 Task: Search one way flight ticket for 3 adults, 3 children in business from Great Falls: Great Falls International Airport to Jackson: Jackson Hole Airport on 5-2-2023. Choice of flights is Frontier. Number of bags: 1 carry on bag and 3 checked bags. Price is upto 99000. Outbound departure time preference is 5:15.
Action: Mouse moved to (355, 241)
Screenshot: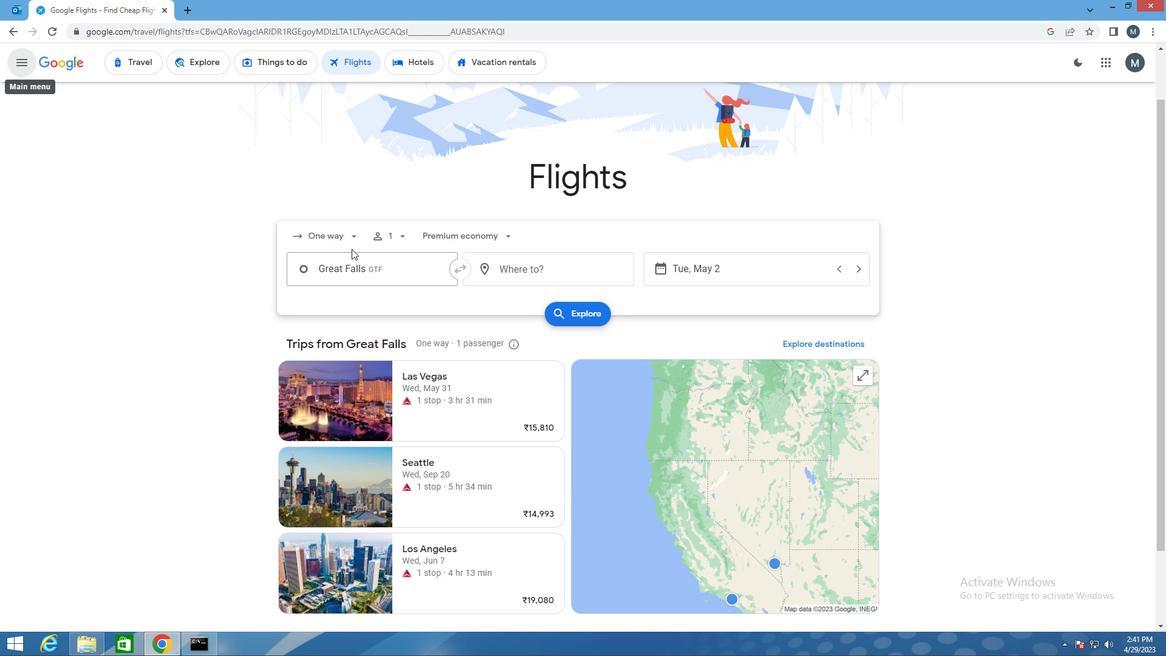 
Action: Mouse pressed left at (355, 241)
Screenshot: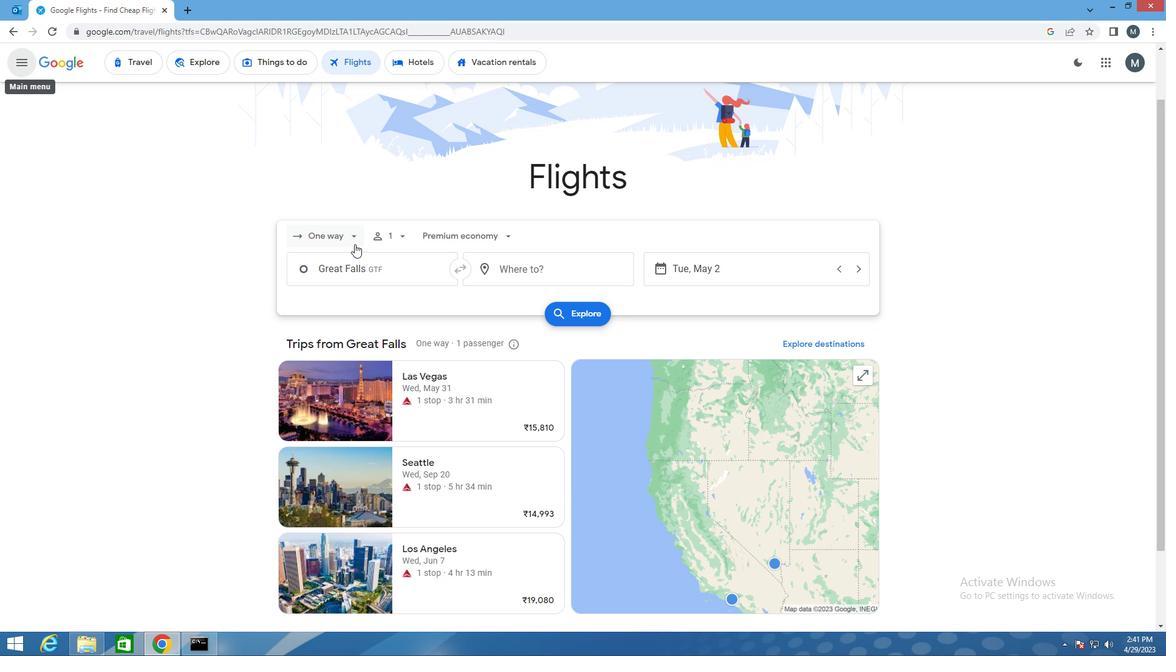 
Action: Mouse moved to (348, 286)
Screenshot: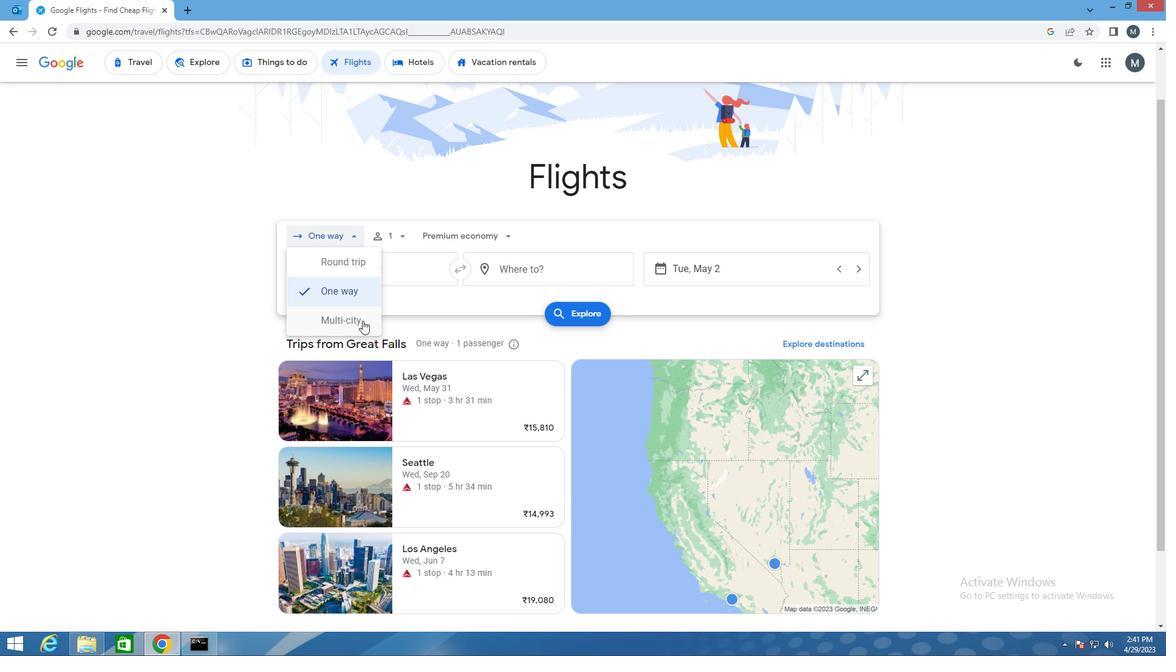 
Action: Mouse pressed left at (348, 286)
Screenshot: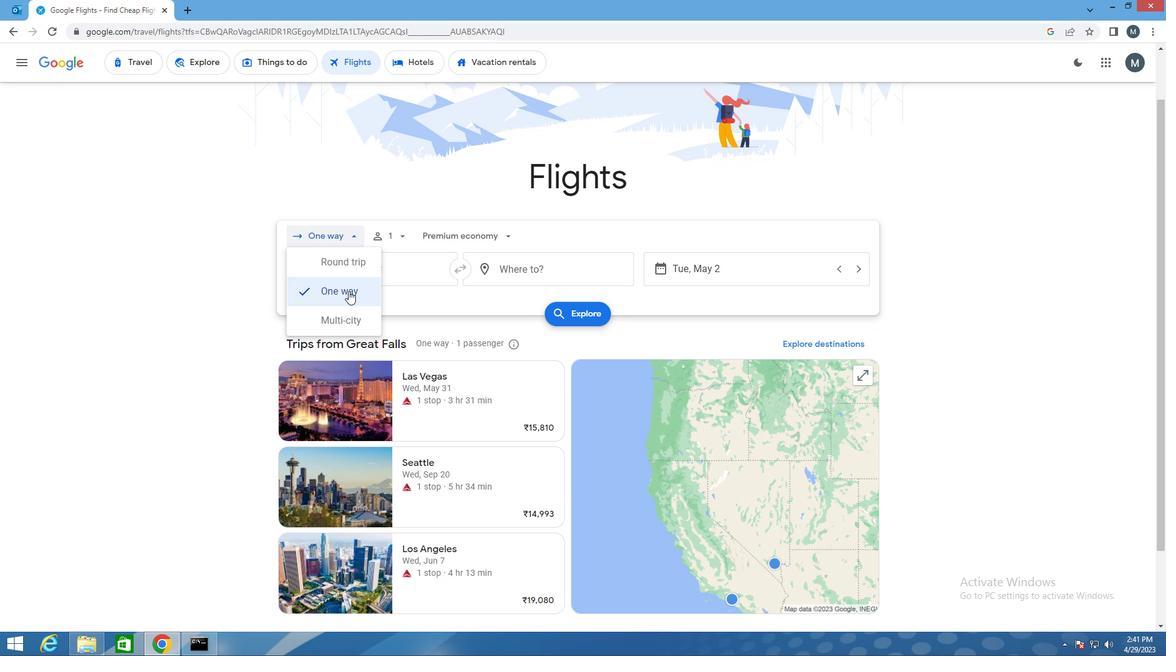 
Action: Mouse moved to (402, 237)
Screenshot: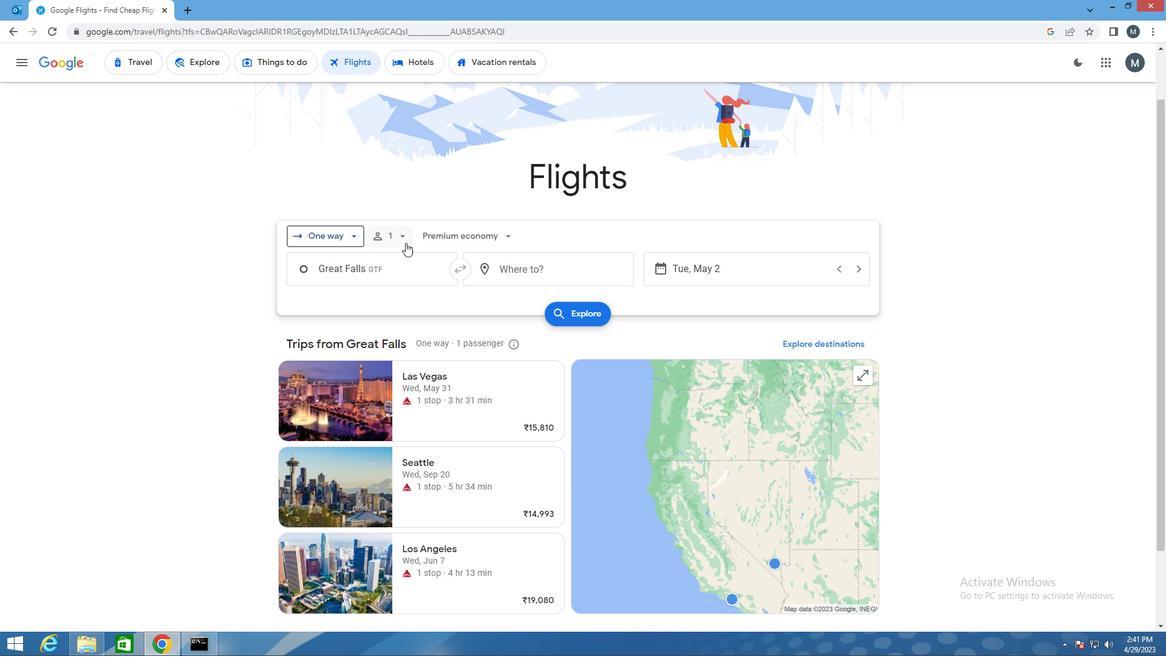 
Action: Mouse pressed left at (402, 237)
Screenshot: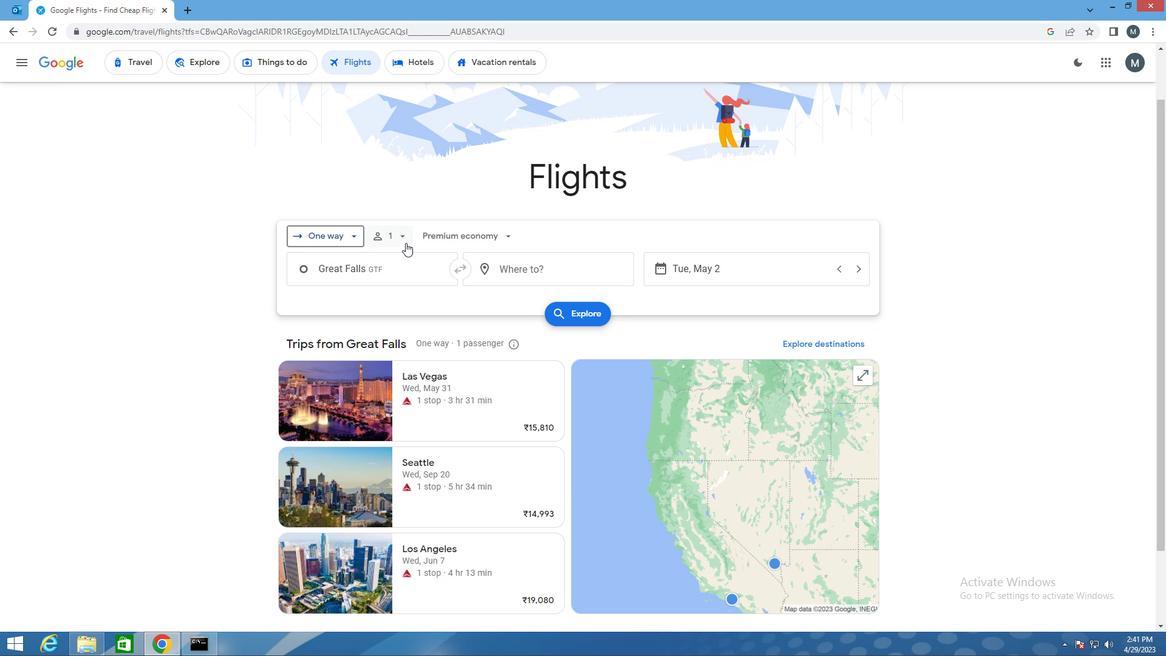 
Action: Mouse moved to (500, 270)
Screenshot: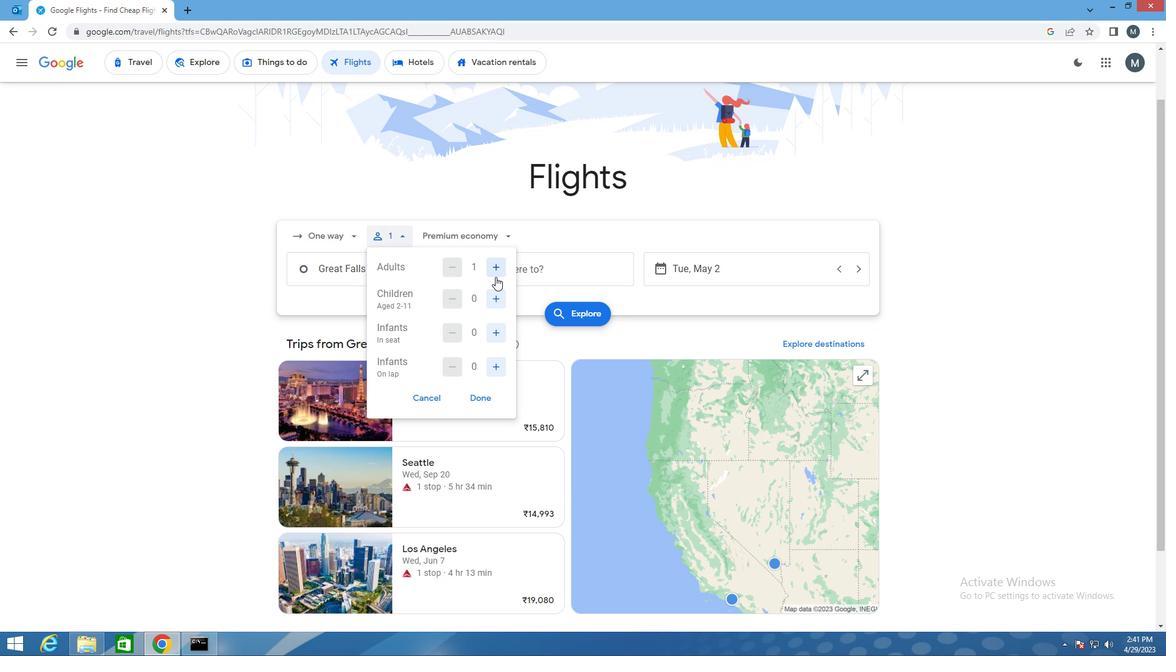 
Action: Mouse pressed left at (500, 270)
Screenshot: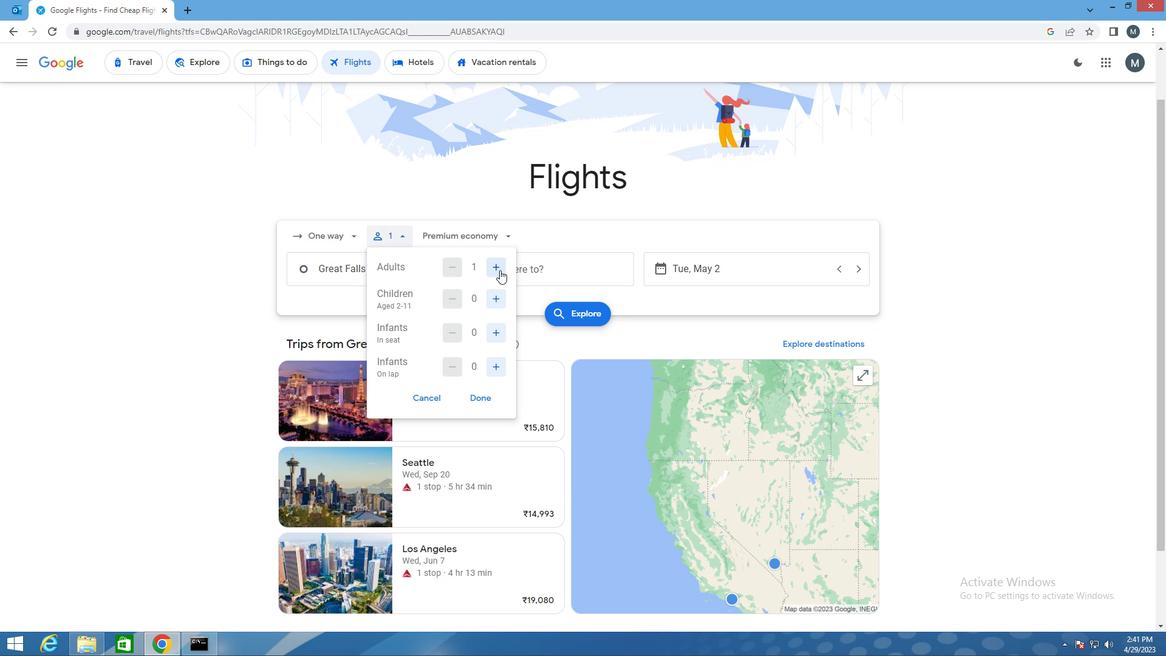 
Action: Mouse moved to (500, 269)
Screenshot: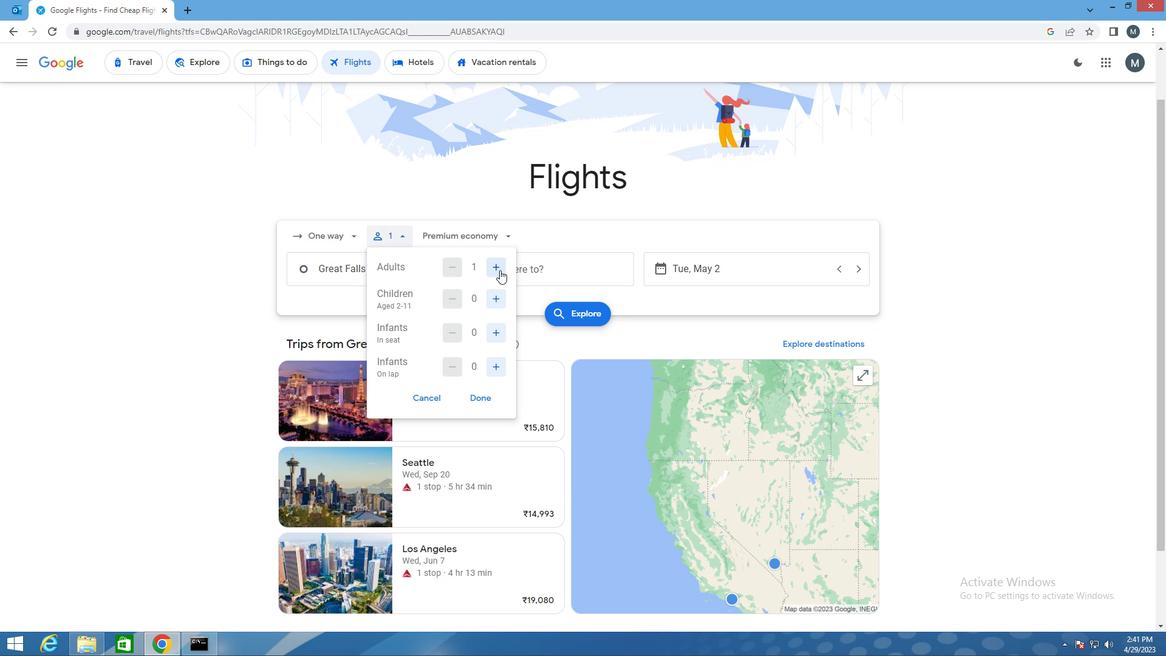 
Action: Mouse pressed left at (500, 269)
Screenshot: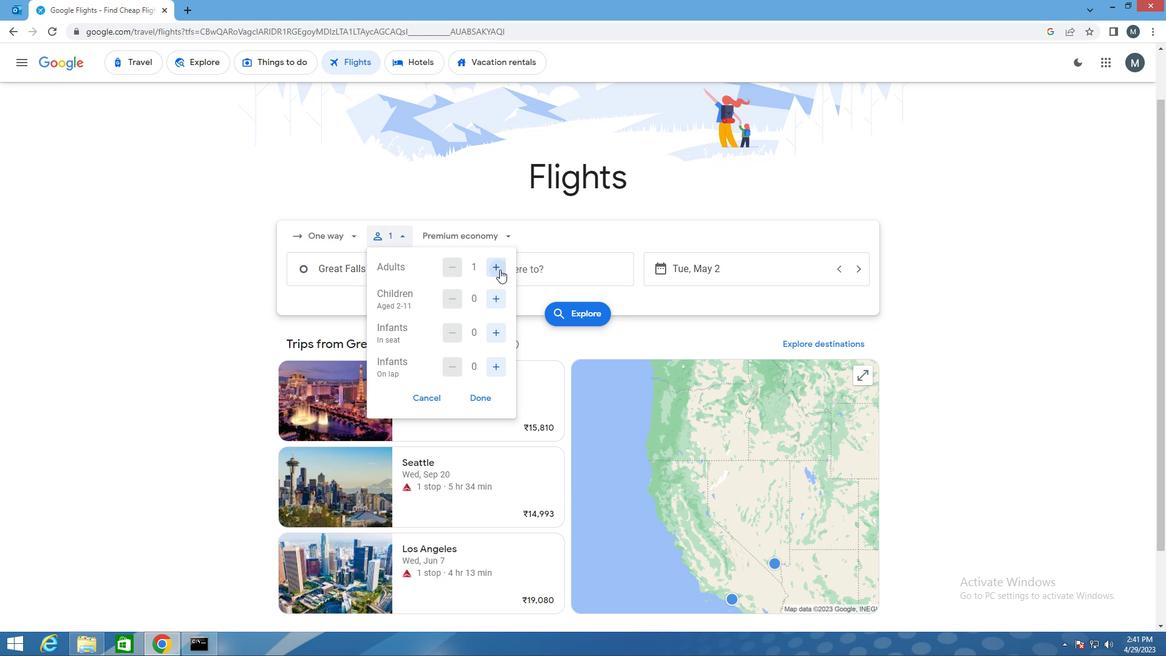 
Action: Mouse moved to (498, 302)
Screenshot: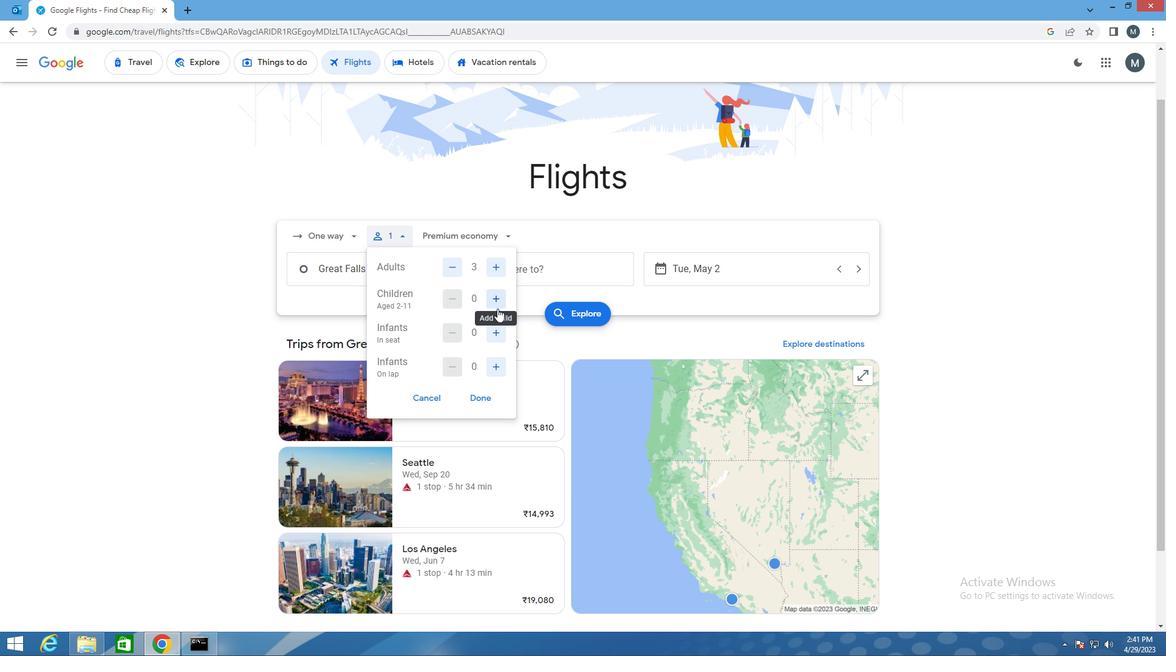 
Action: Mouse pressed left at (498, 302)
Screenshot: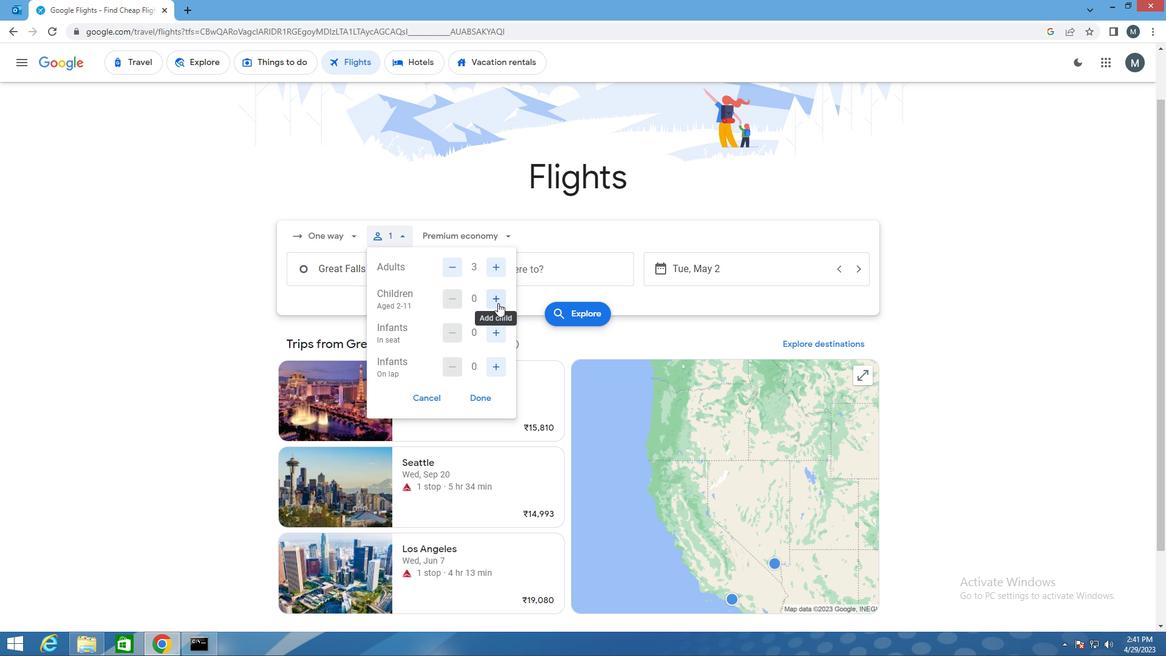 
Action: Mouse pressed left at (498, 302)
Screenshot: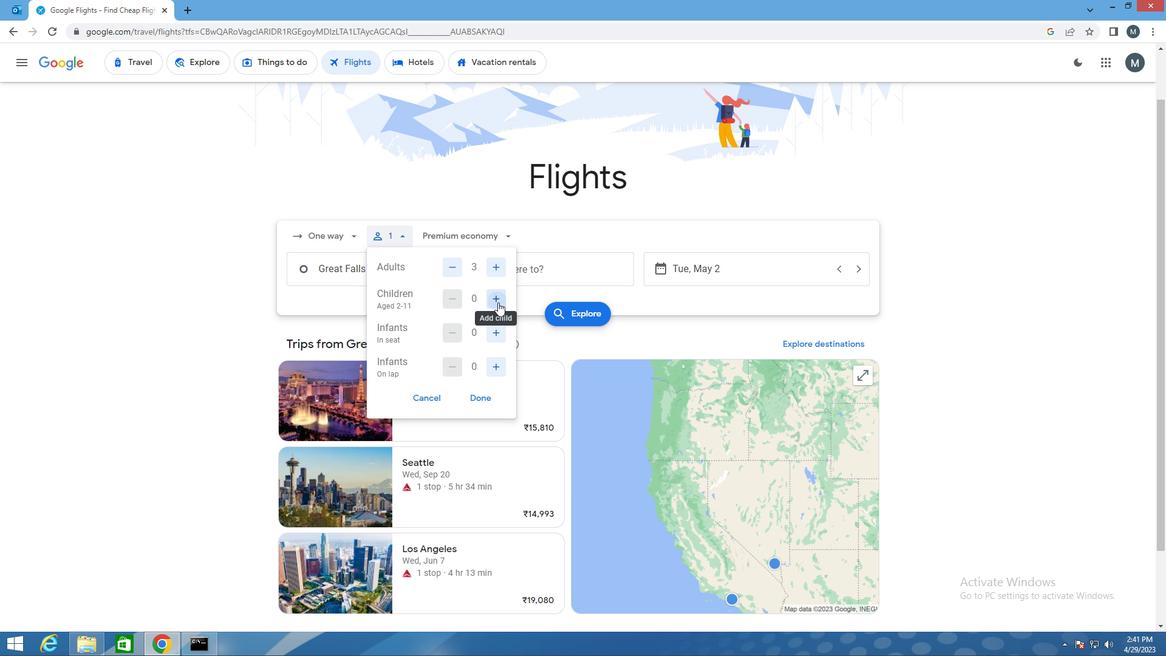 
Action: Mouse moved to (498, 302)
Screenshot: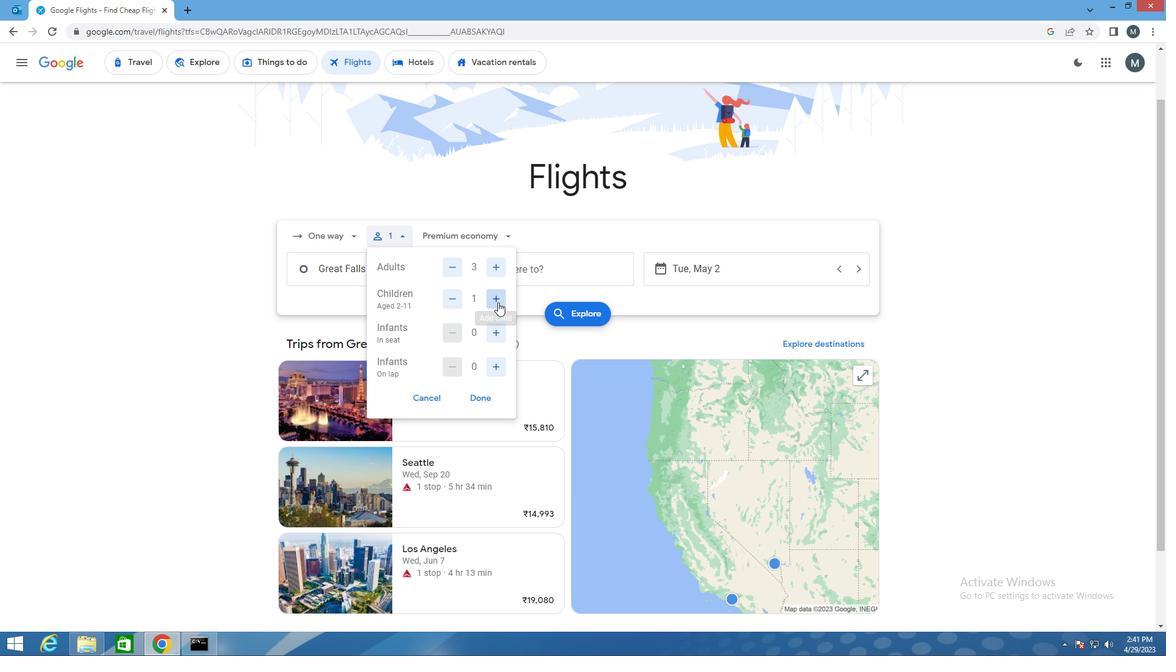
Action: Mouse pressed left at (498, 302)
Screenshot: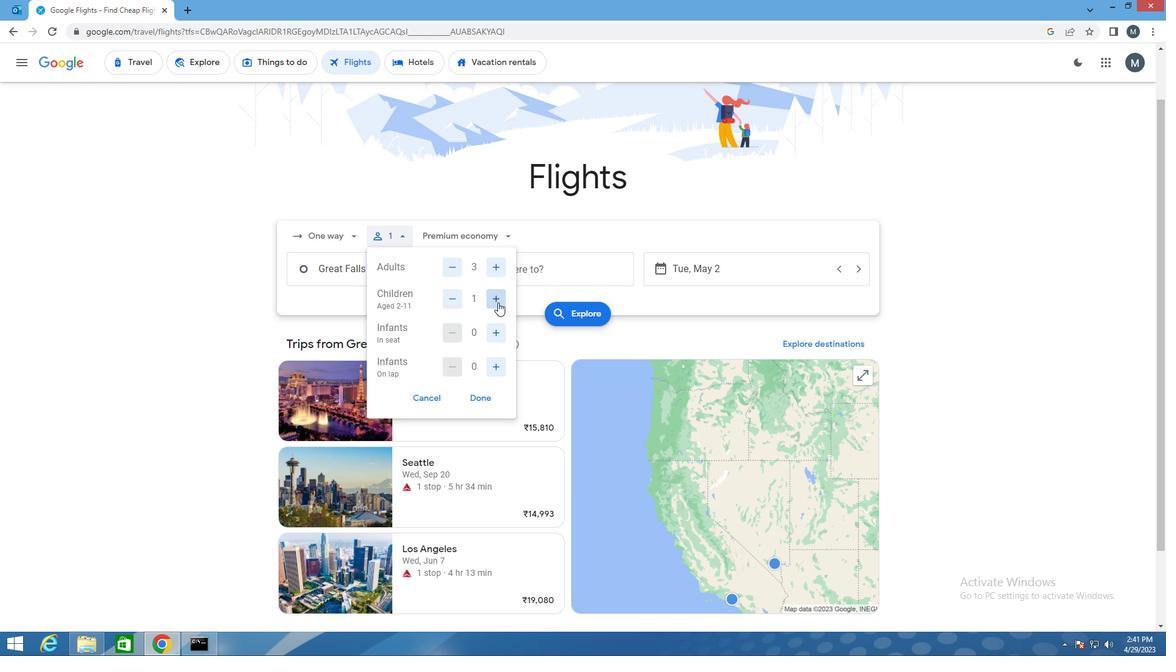 
Action: Mouse moved to (478, 402)
Screenshot: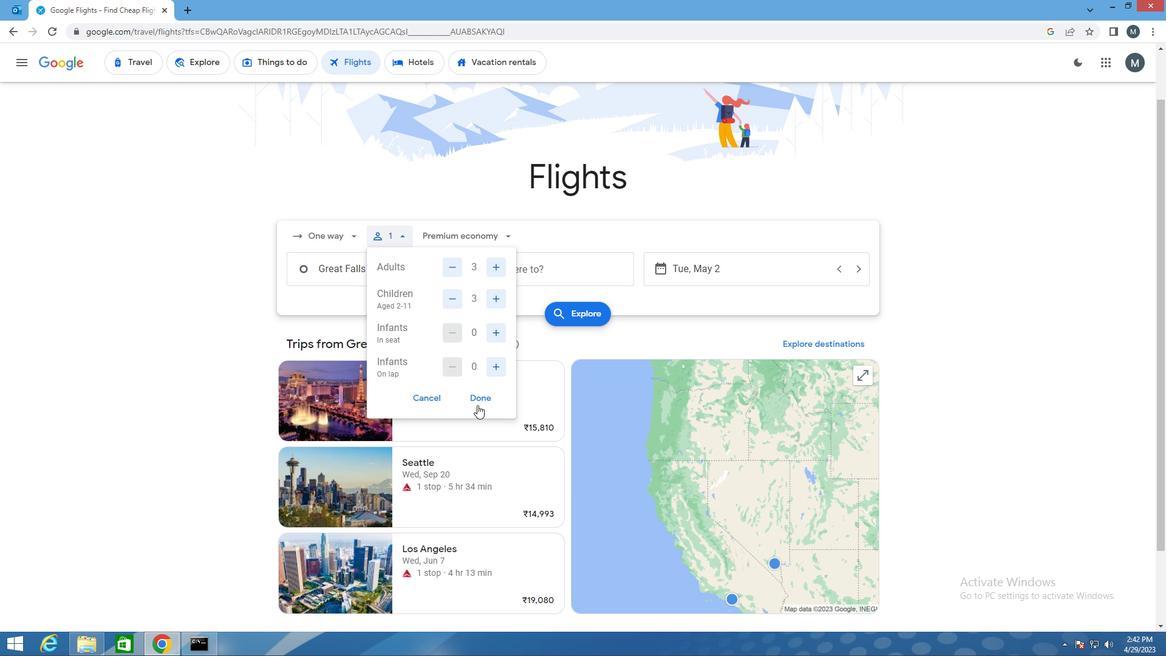 
Action: Mouse pressed left at (478, 402)
Screenshot: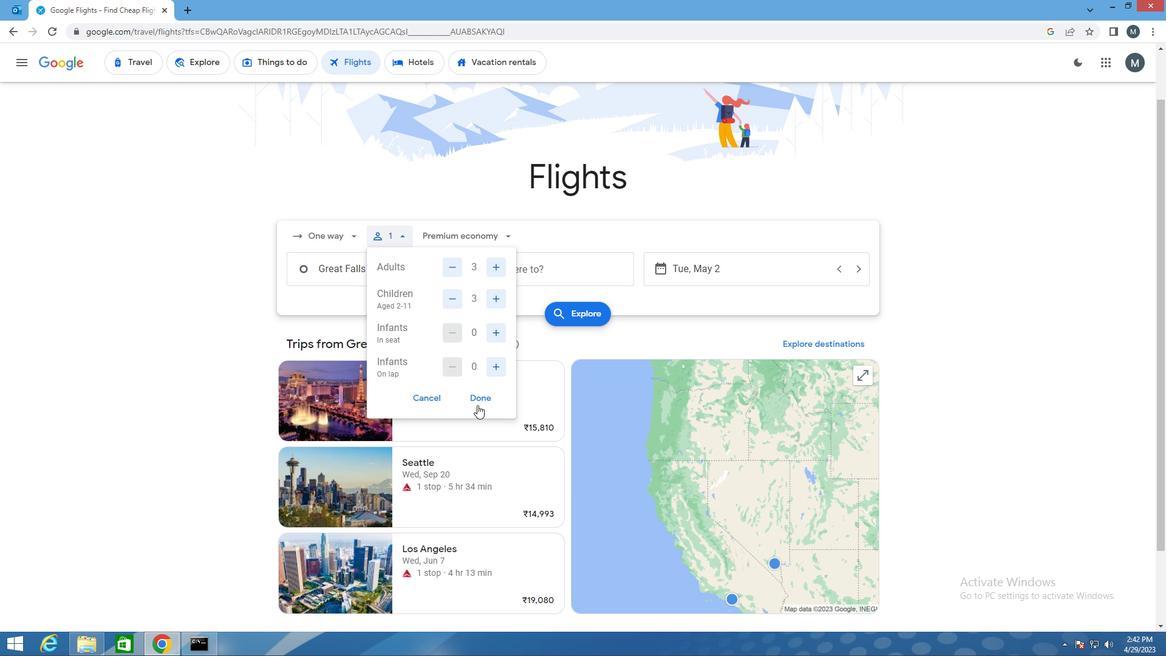 
Action: Mouse moved to (475, 236)
Screenshot: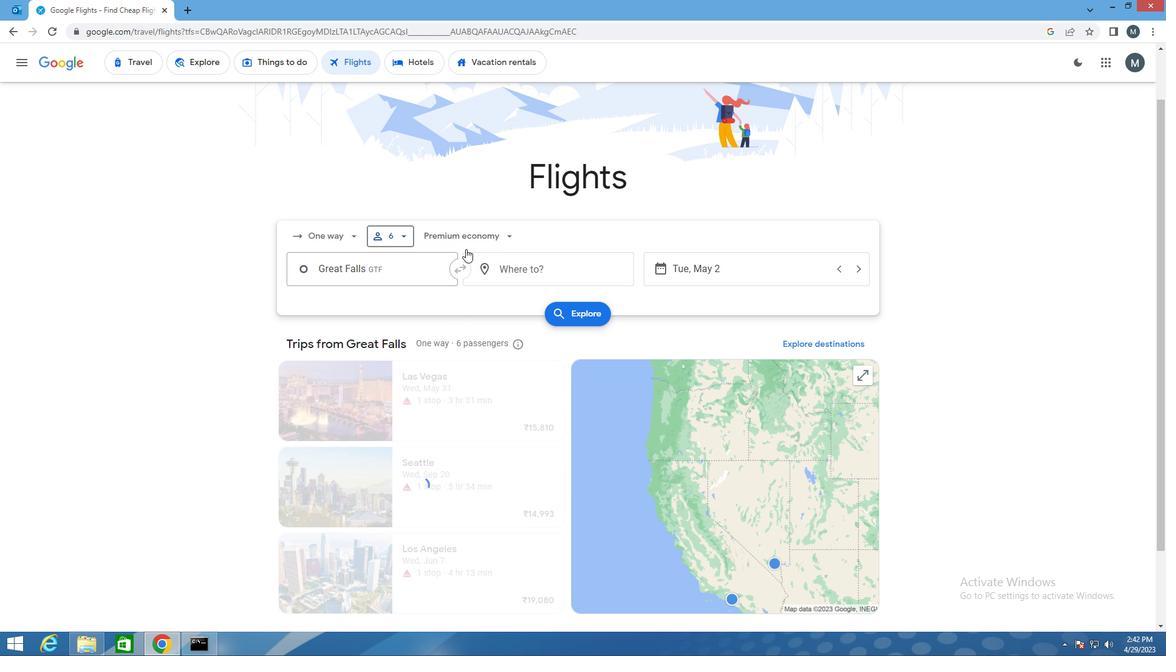
Action: Mouse pressed left at (475, 236)
Screenshot: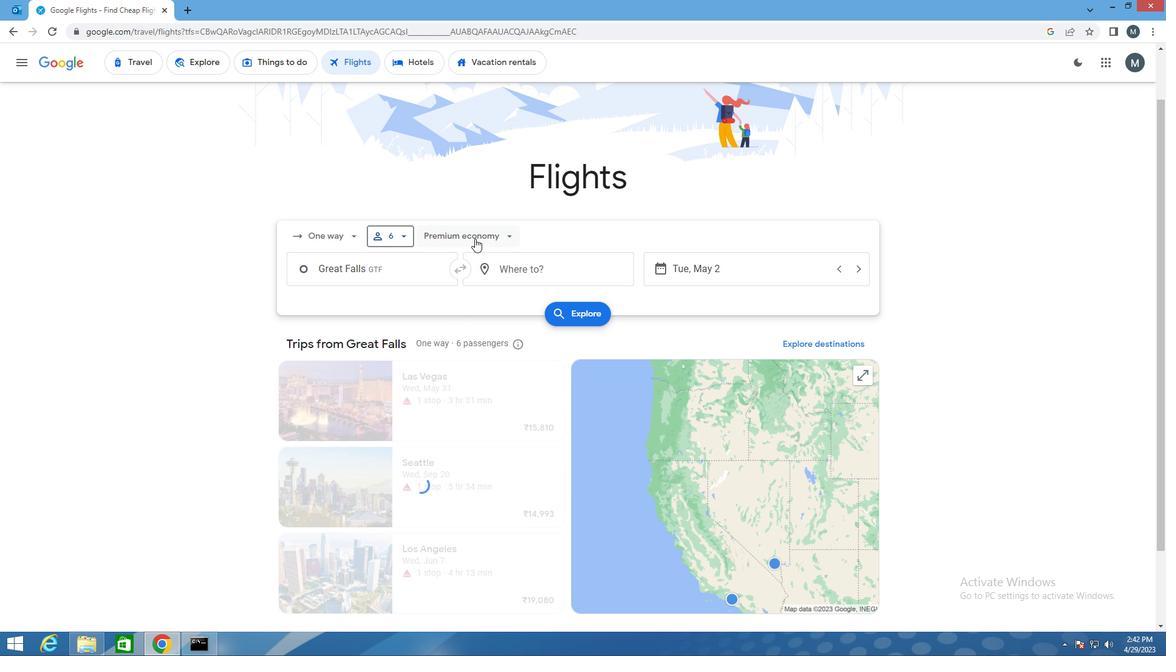 
Action: Mouse moved to (479, 320)
Screenshot: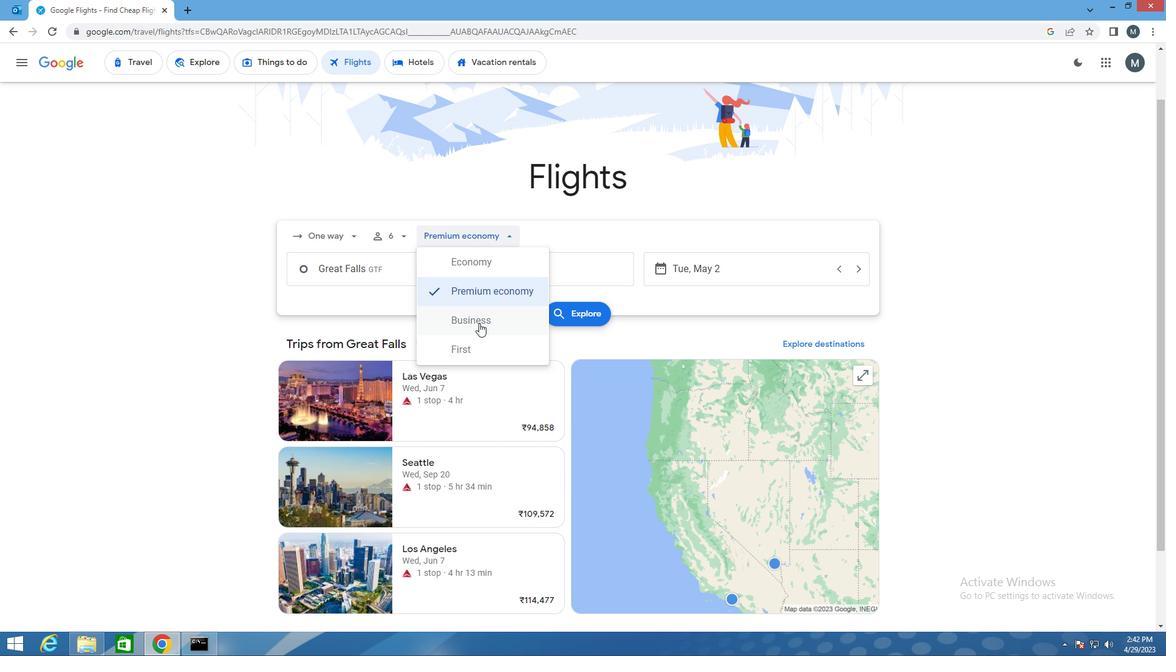 
Action: Mouse pressed left at (479, 320)
Screenshot: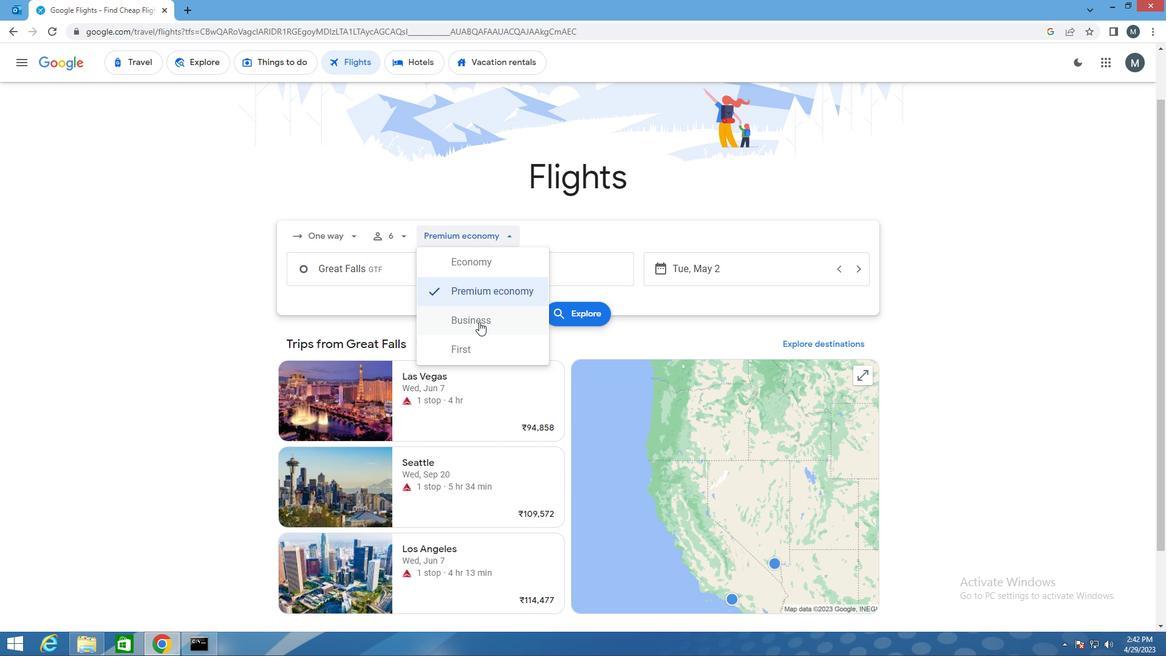 
Action: Mouse moved to (388, 274)
Screenshot: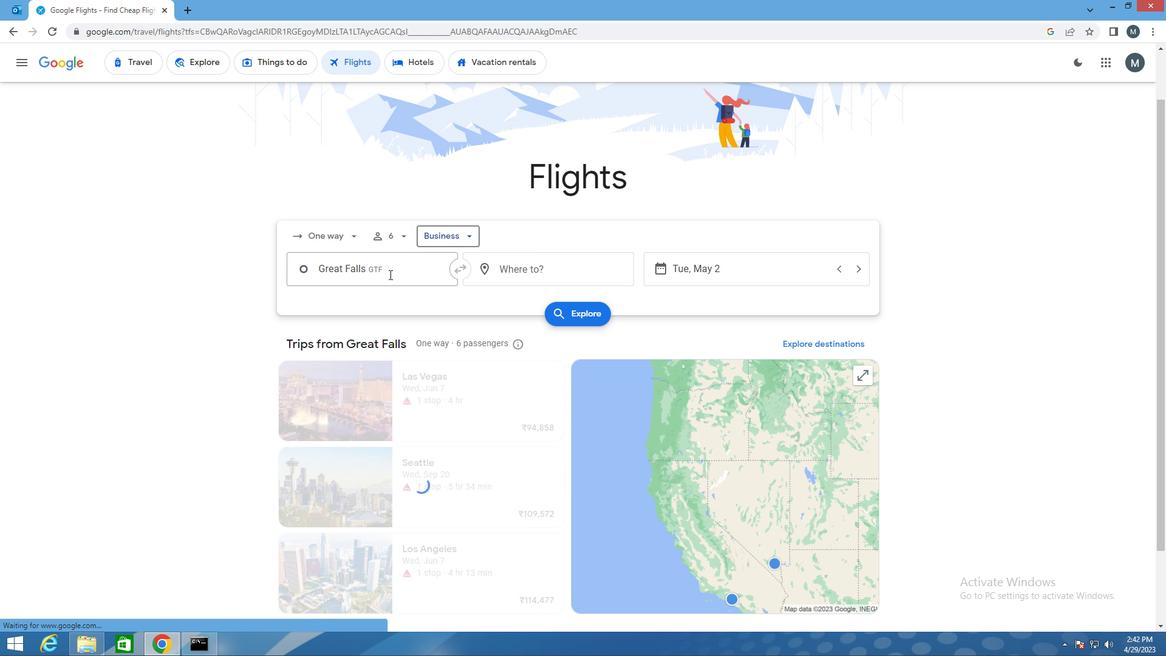 
Action: Mouse pressed left at (388, 274)
Screenshot: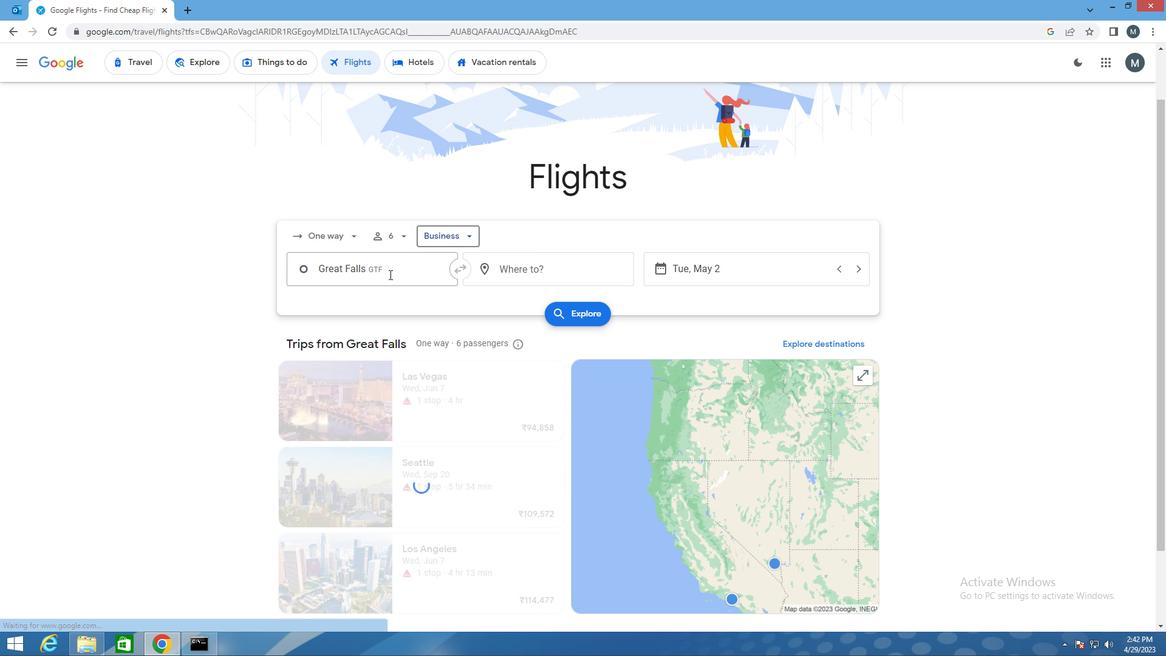 
Action: Key pressed gtf<Key.enter>
Screenshot: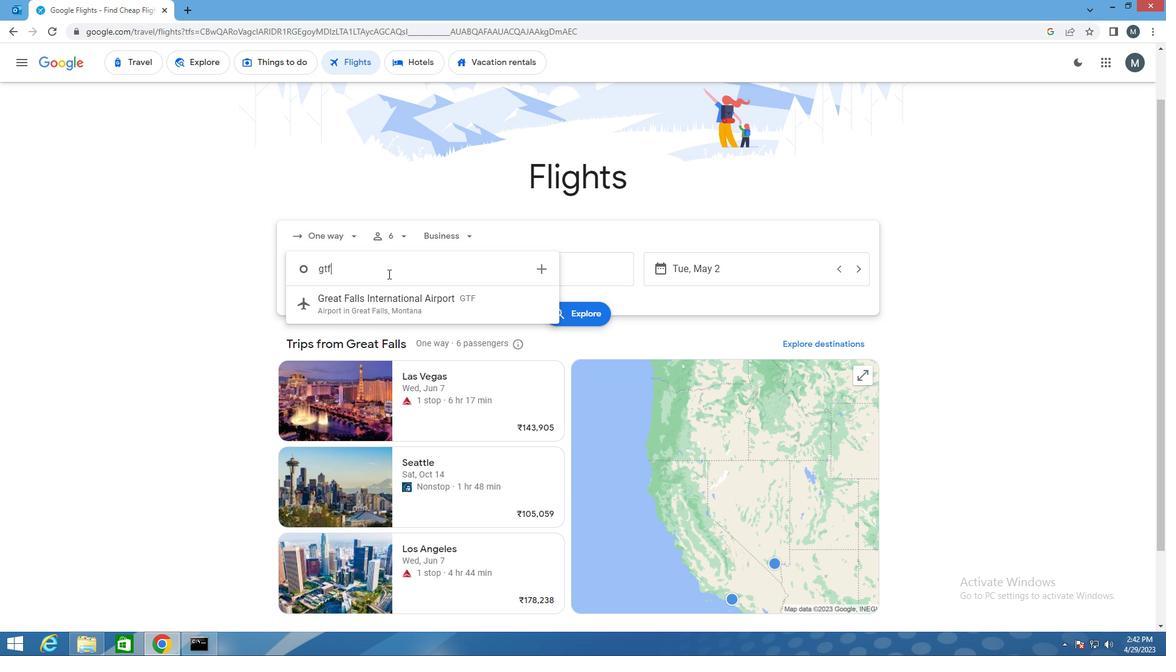 
Action: Mouse moved to (523, 269)
Screenshot: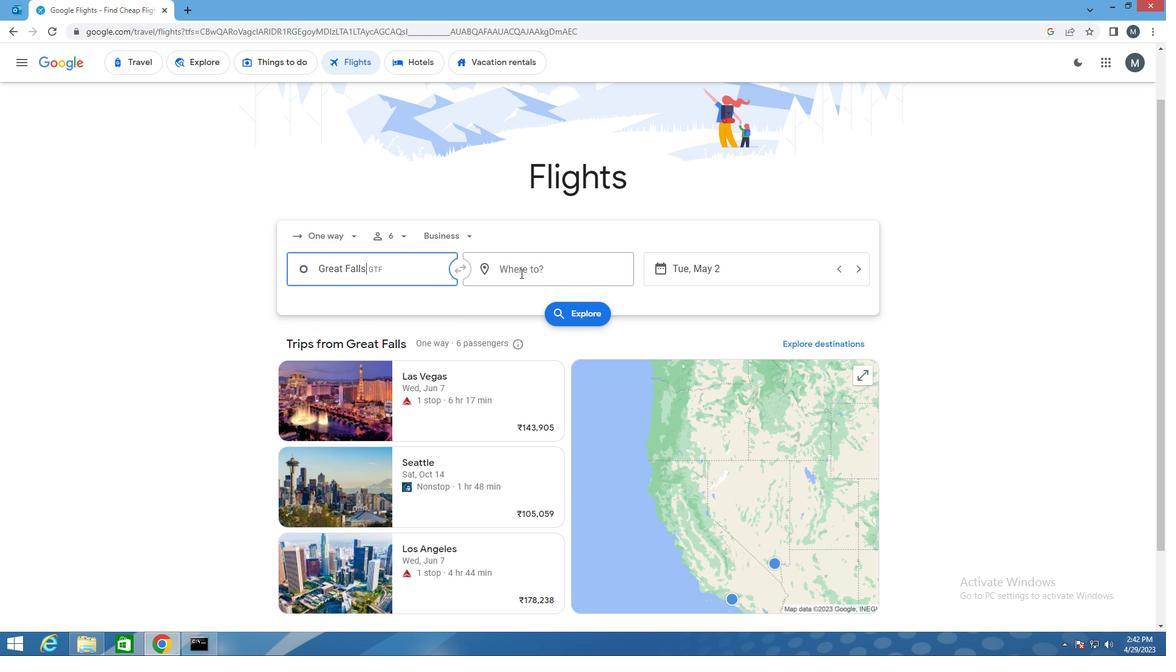
Action: Mouse pressed left at (523, 269)
Screenshot: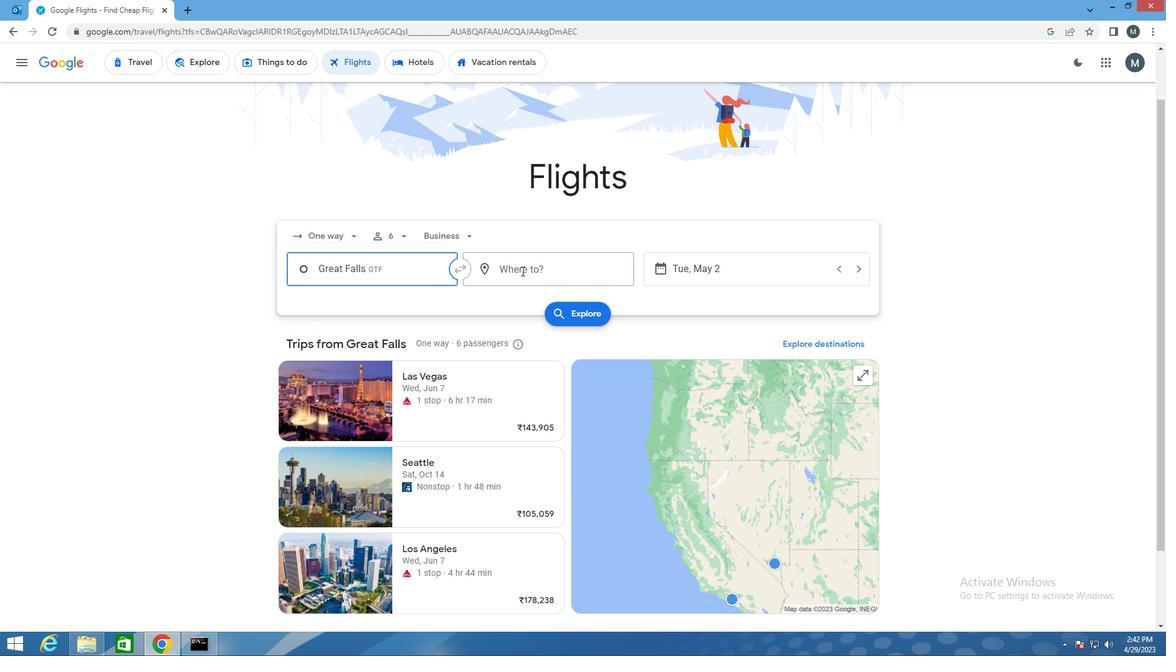 
Action: Mouse moved to (523, 268)
Screenshot: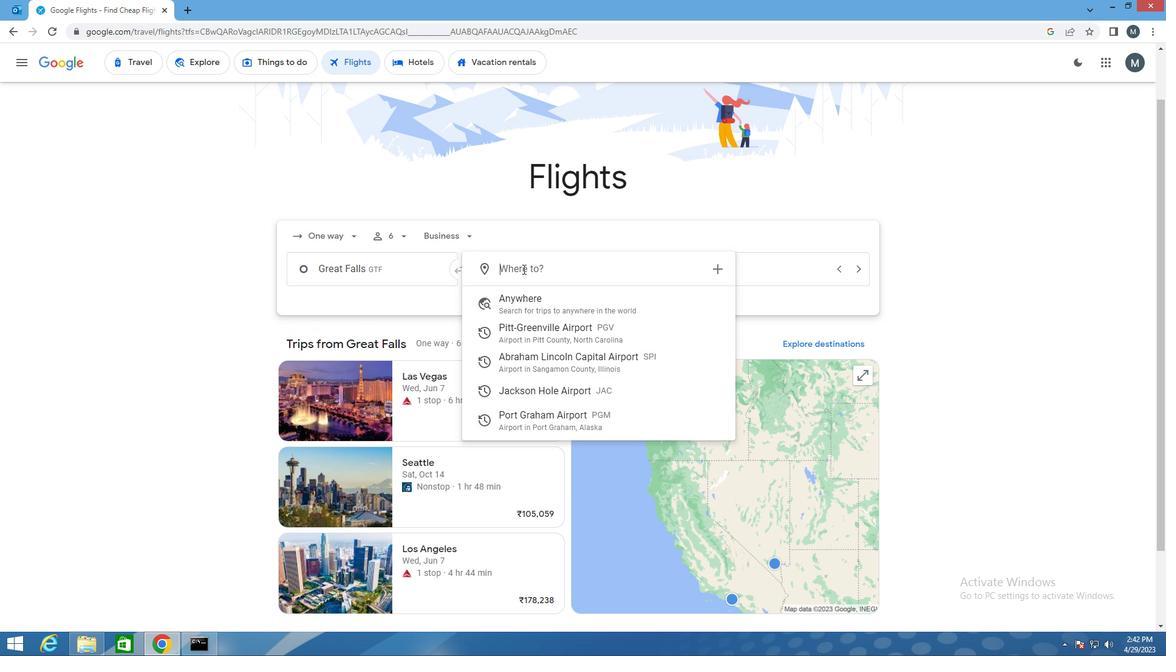 
Action: Key pressed jac<Key.enter>
Screenshot: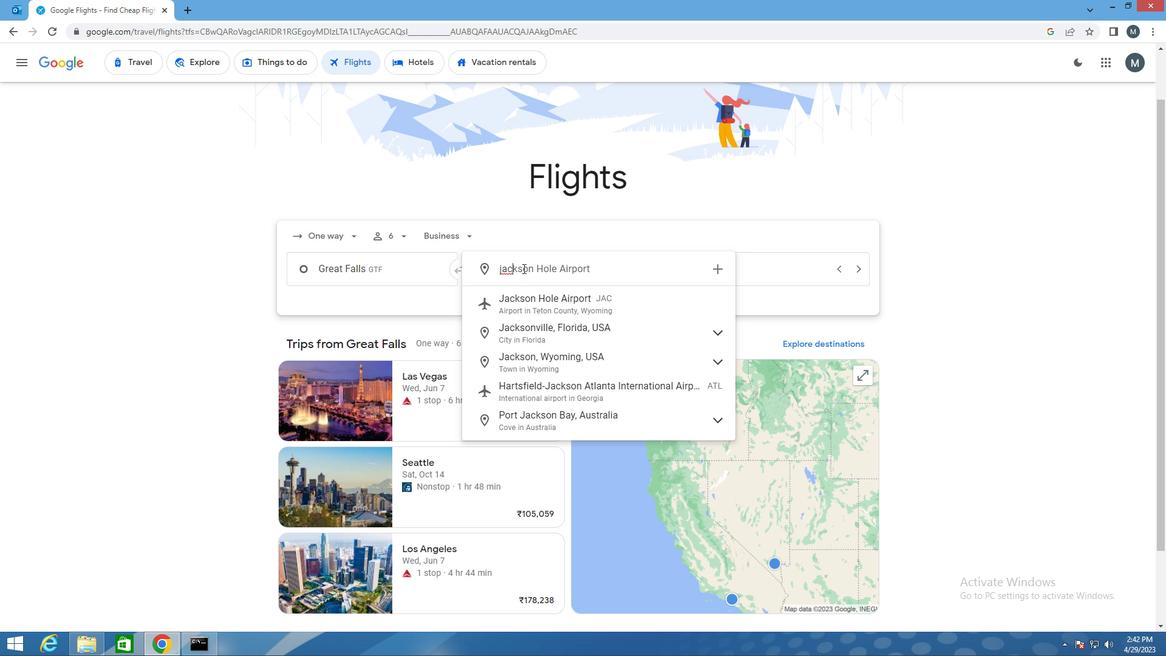 
Action: Mouse moved to (752, 274)
Screenshot: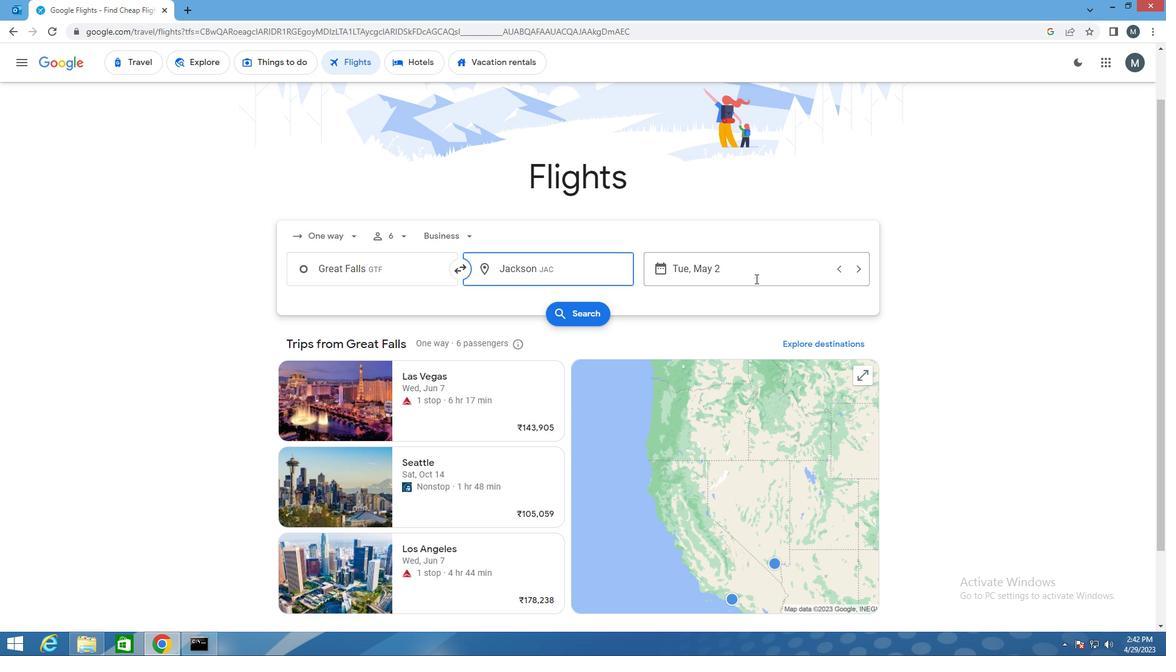 
Action: Mouse pressed left at (752, 274)
Screenshot: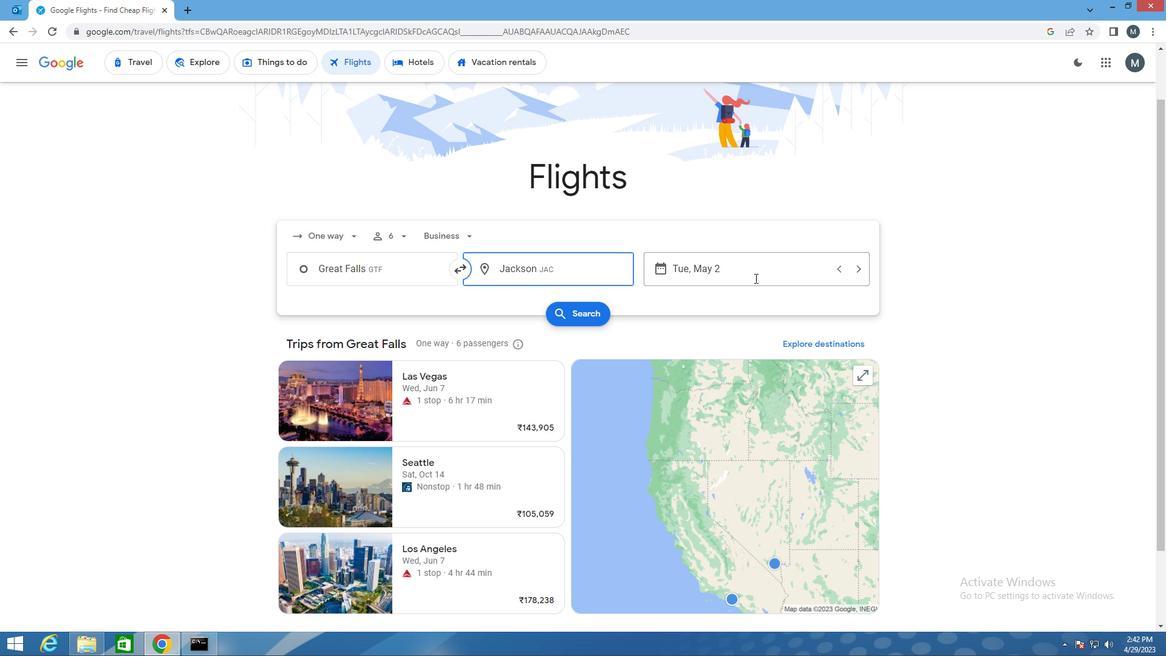 
Action: Mouse moved to (729, 368)
Screenshot: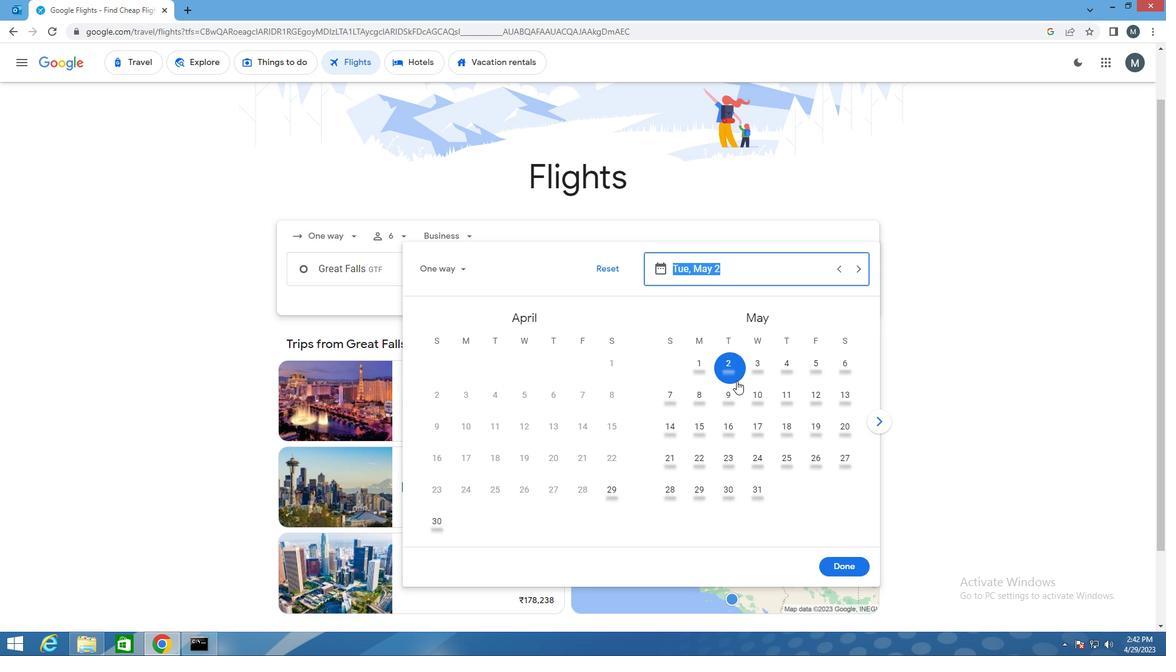 
Action: Mouse pressed left at (729, 368)
Screenshot: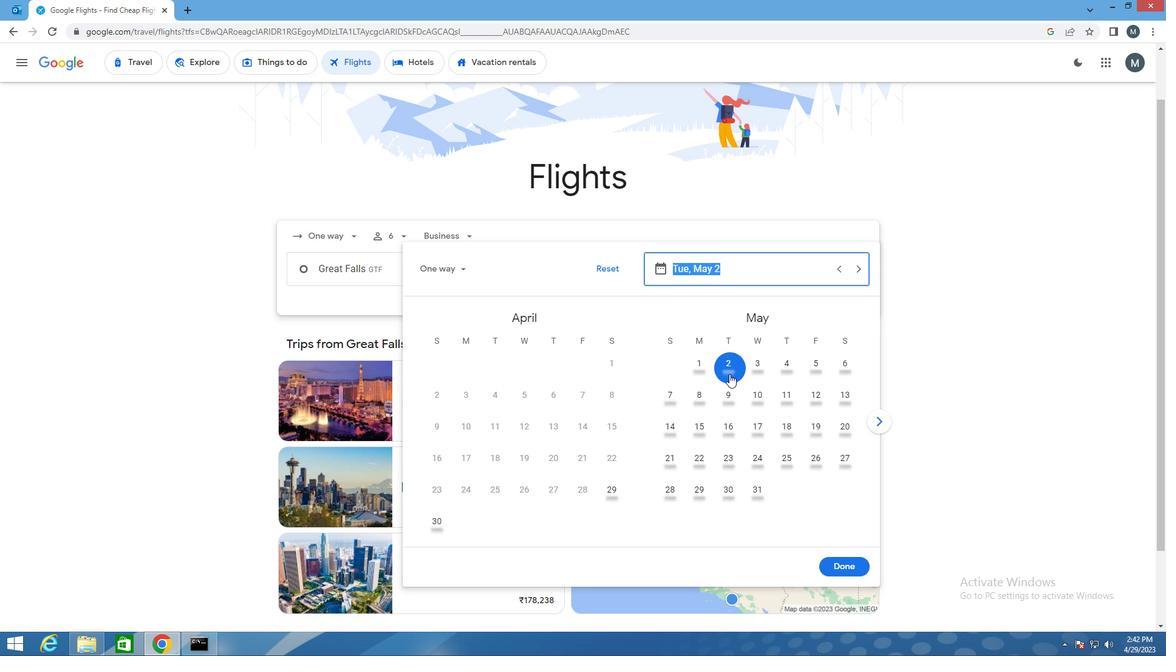 
Action: Mouse moved to (842, 567)
Screenshot: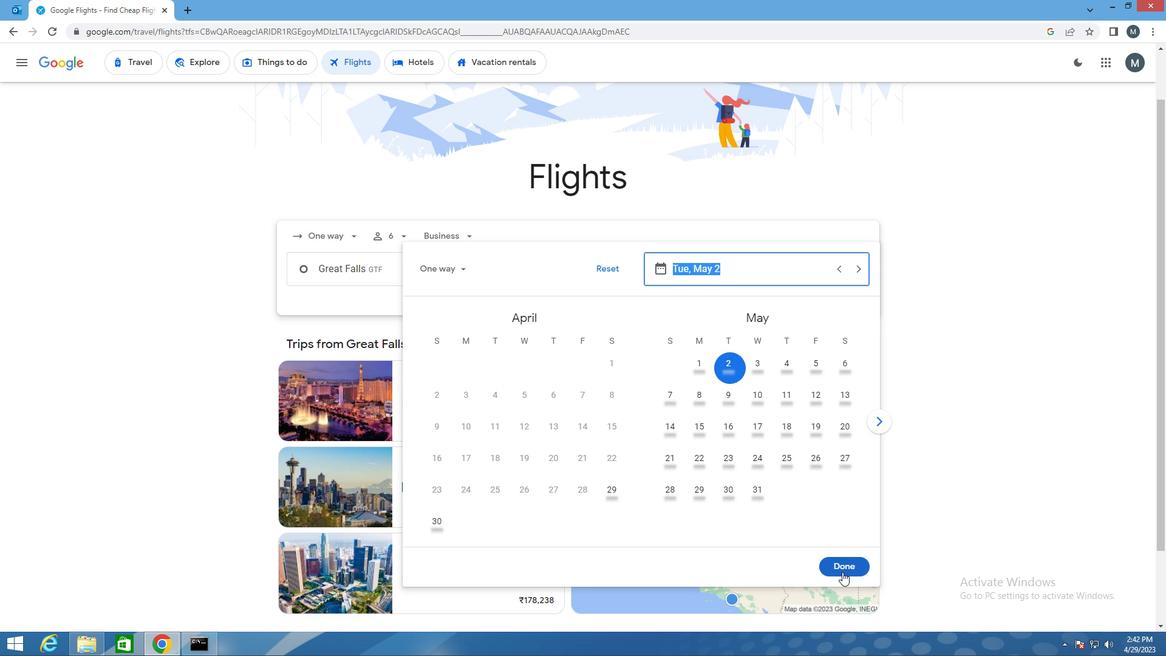 
Action: Mouse pressed left at (842, 567)
Screenshot: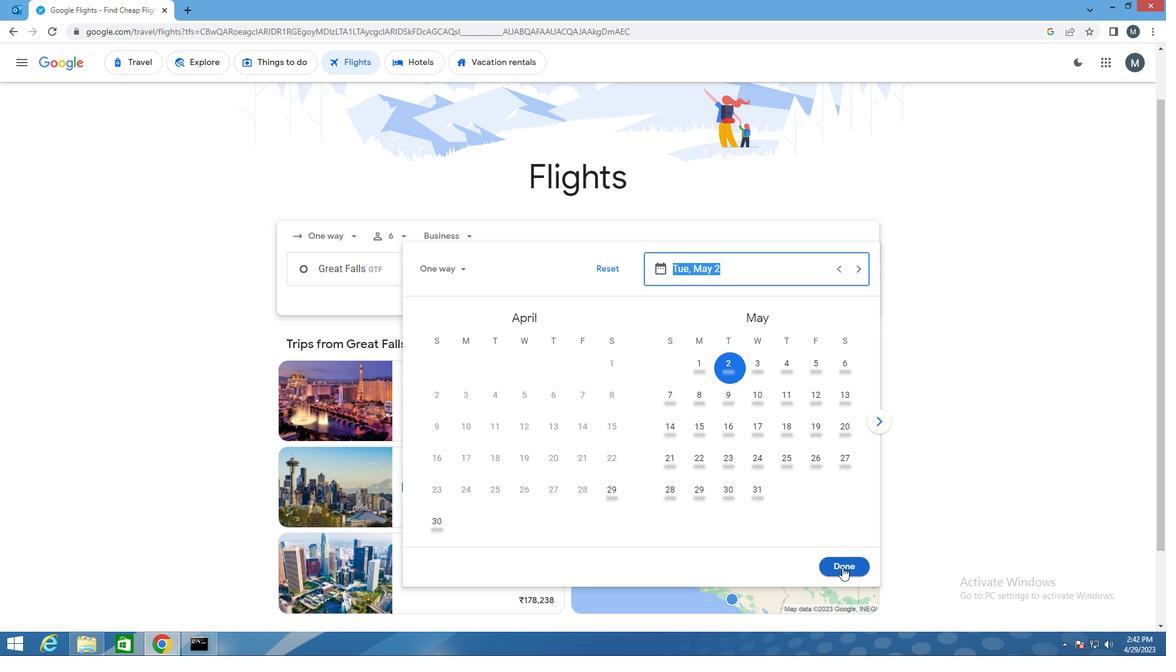 
Action: Mouse moved to (563, 314)
Screenshot: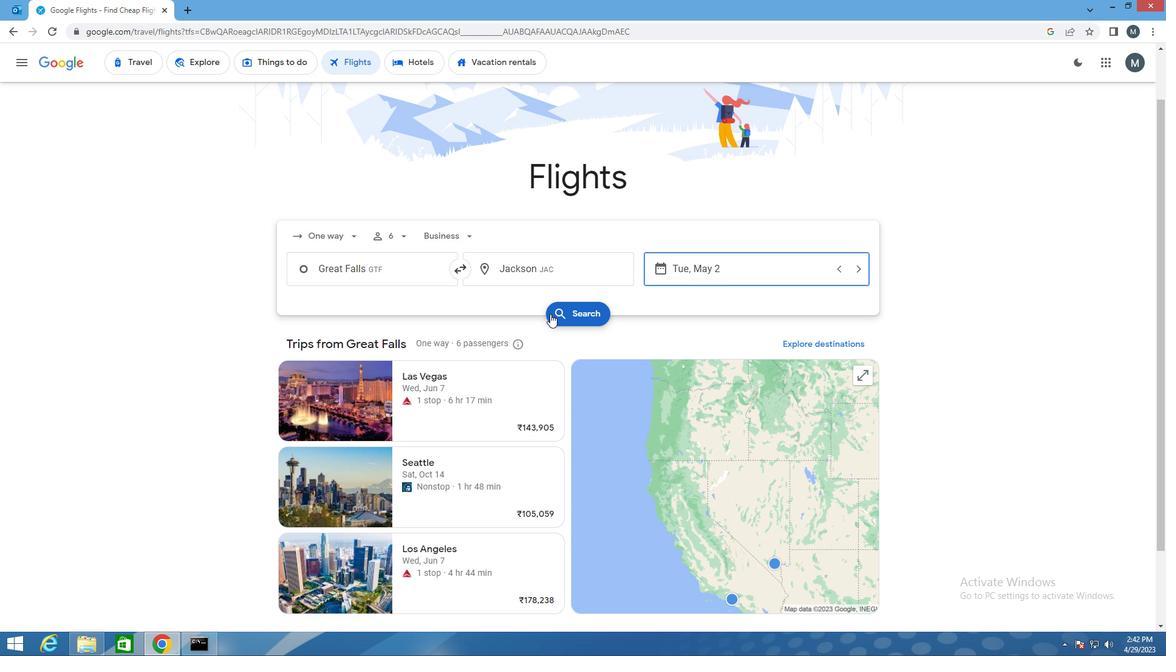 
Action: Mouse pressed left at (563, 314)
Screenshot: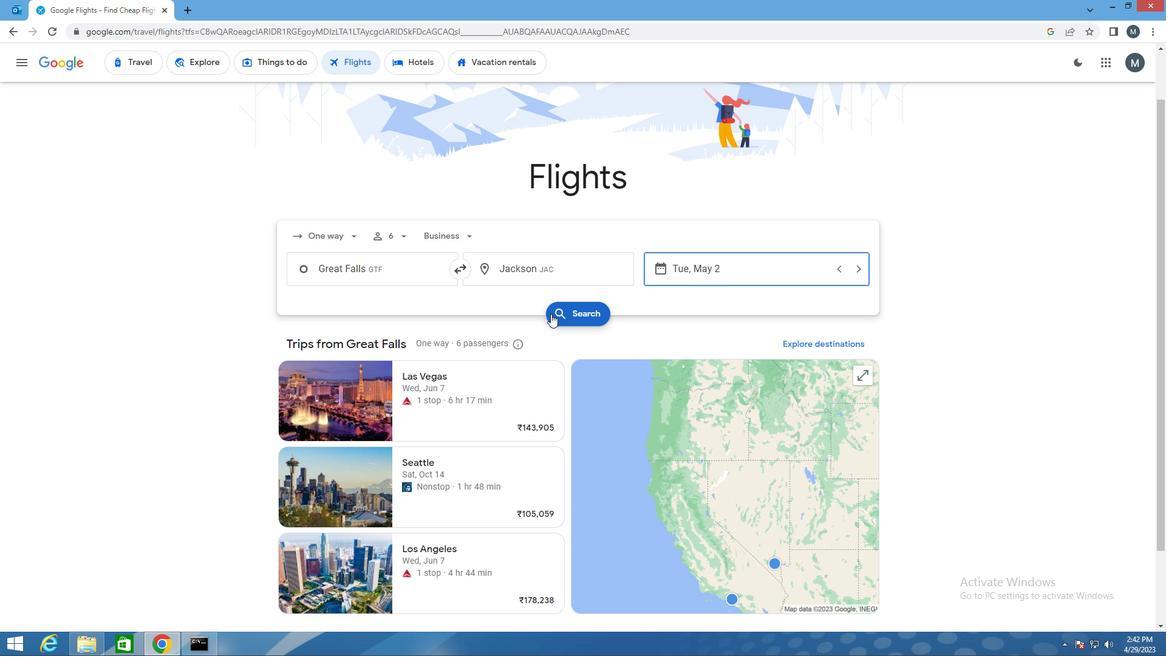 
Action: Mouse moved to (309, 169)
Screenshot: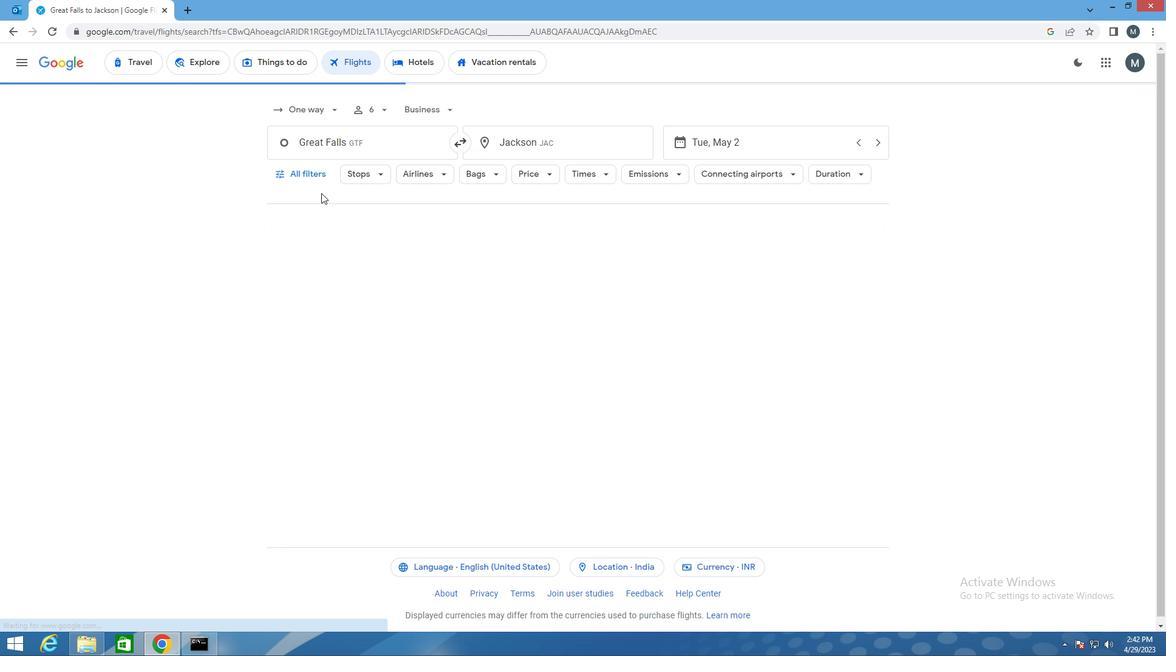 
Action: Mouse pressed left at (309, 169)
Screenshot: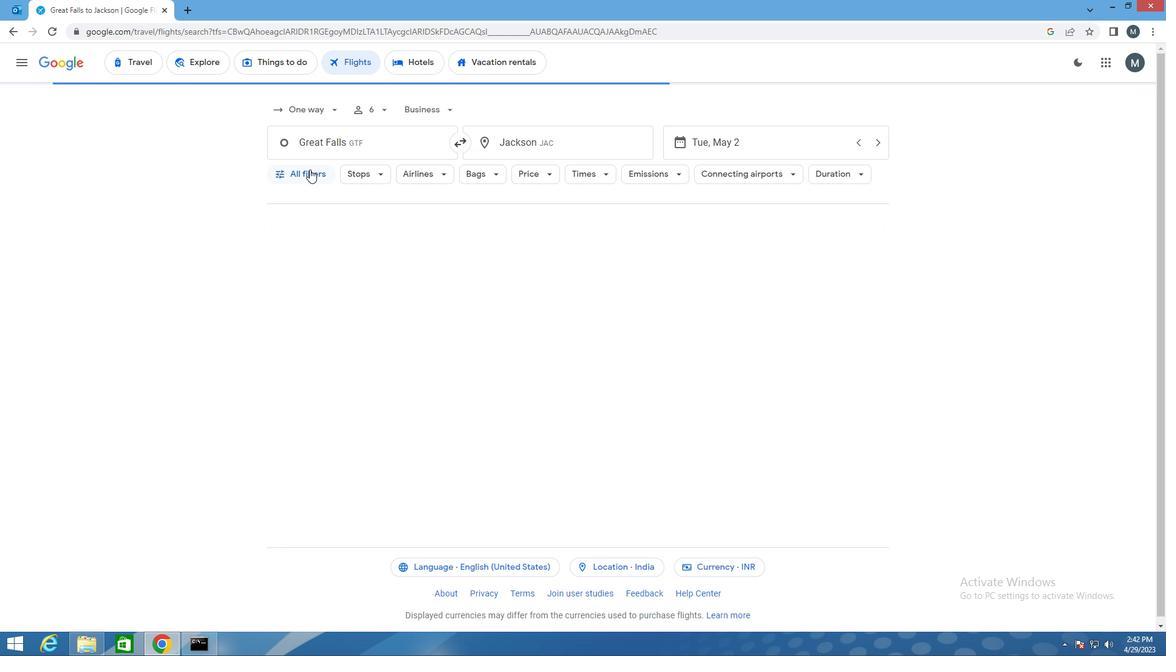 
Action: Mouse moved to (369, 385)
Screenshot: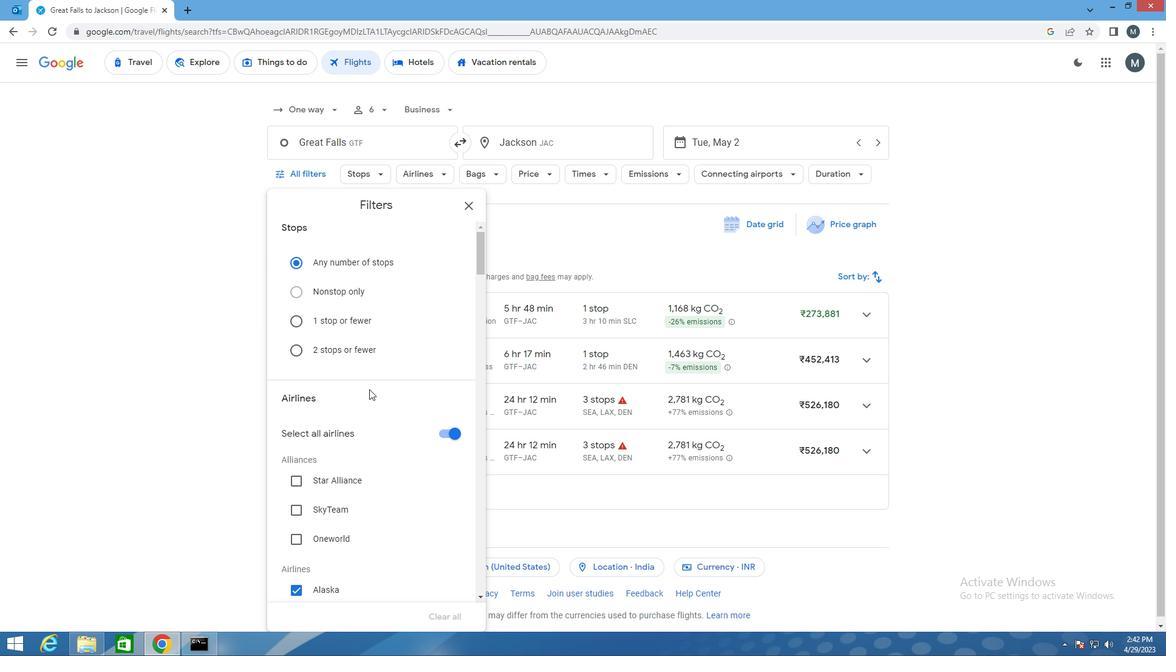 
Action: Mouse scrolled (369, 384) with delta (0, 0)
Screenshot: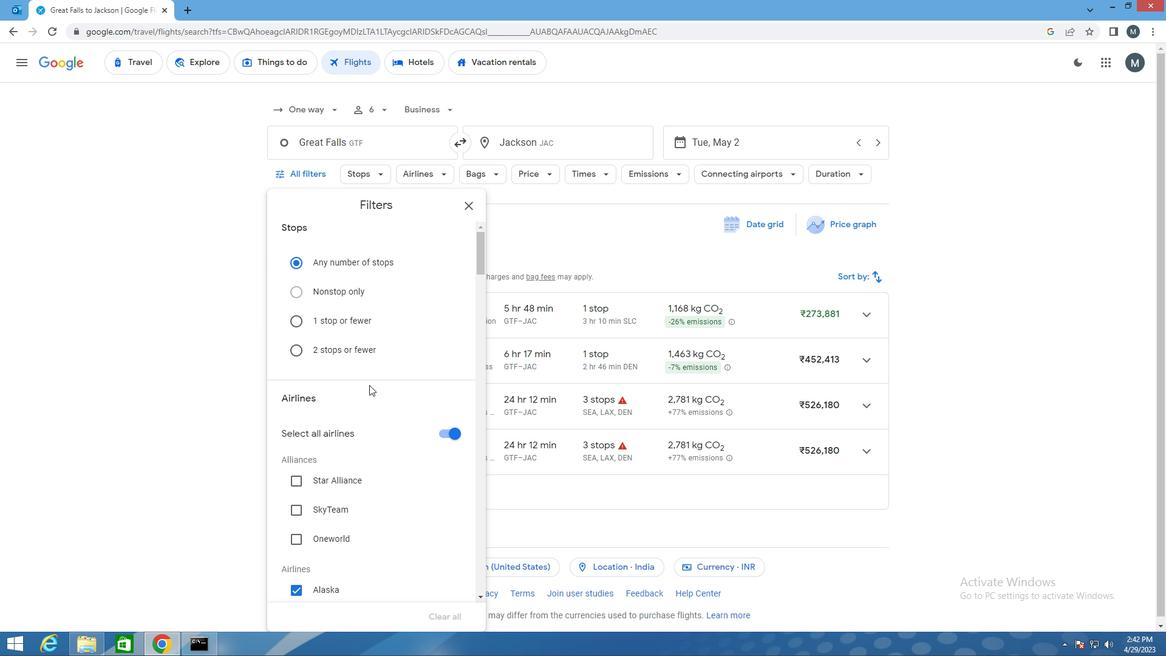 
Action: Mouse scrolled (369, 384) with delta (0, 0)
Screenshot: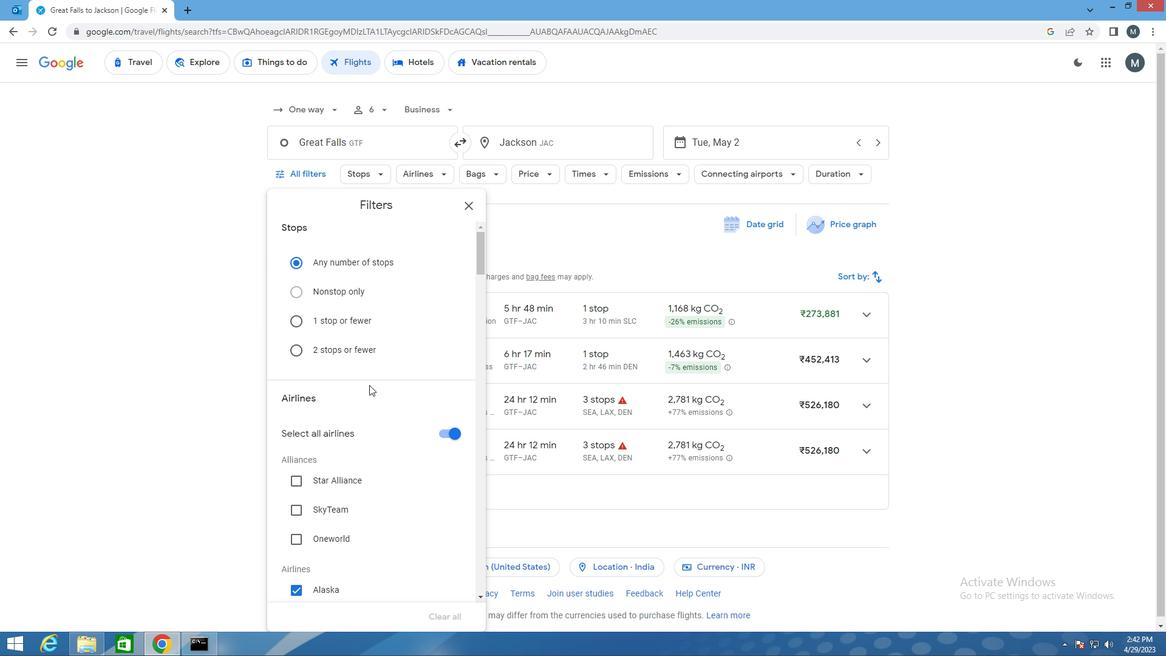 
Action: Mouse moved to (445, 307)
Screenshot: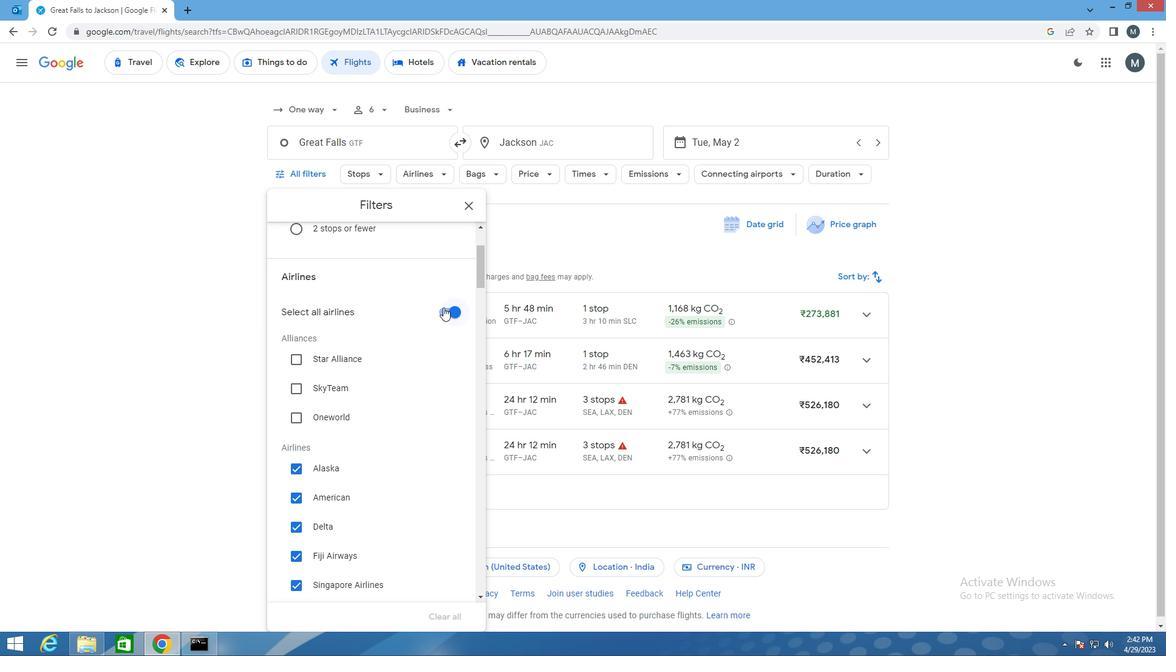 
Action: Mouse pressed left at (445, 307)
Screenshot: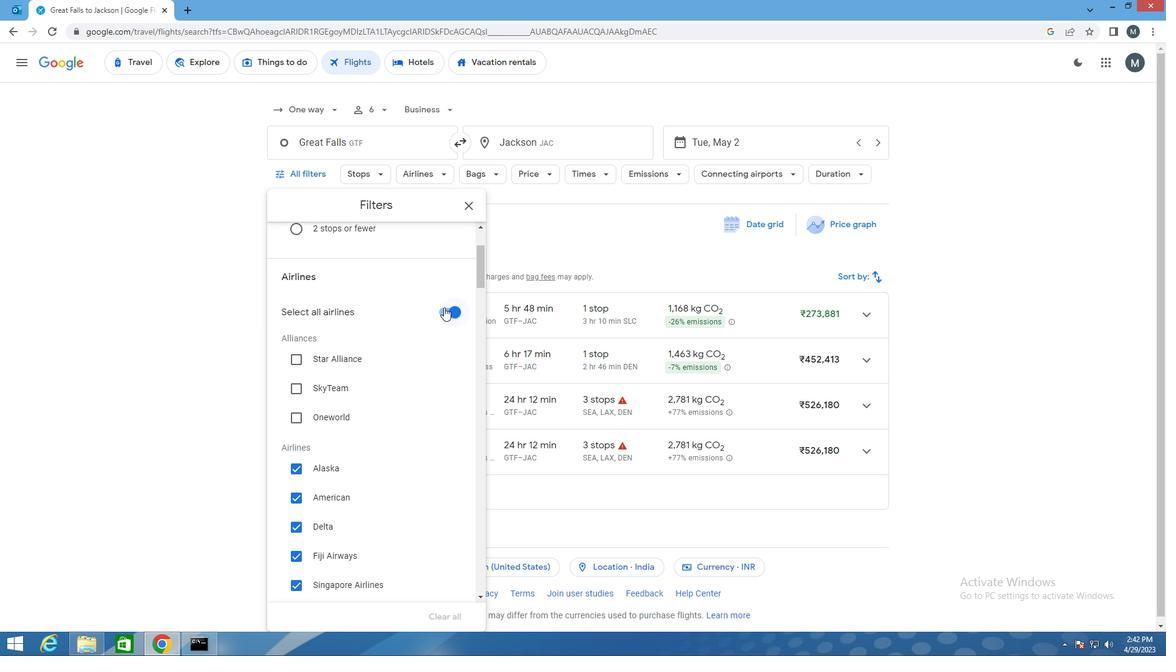 
Action: Mouse moved to (357, 390)
Screenshot: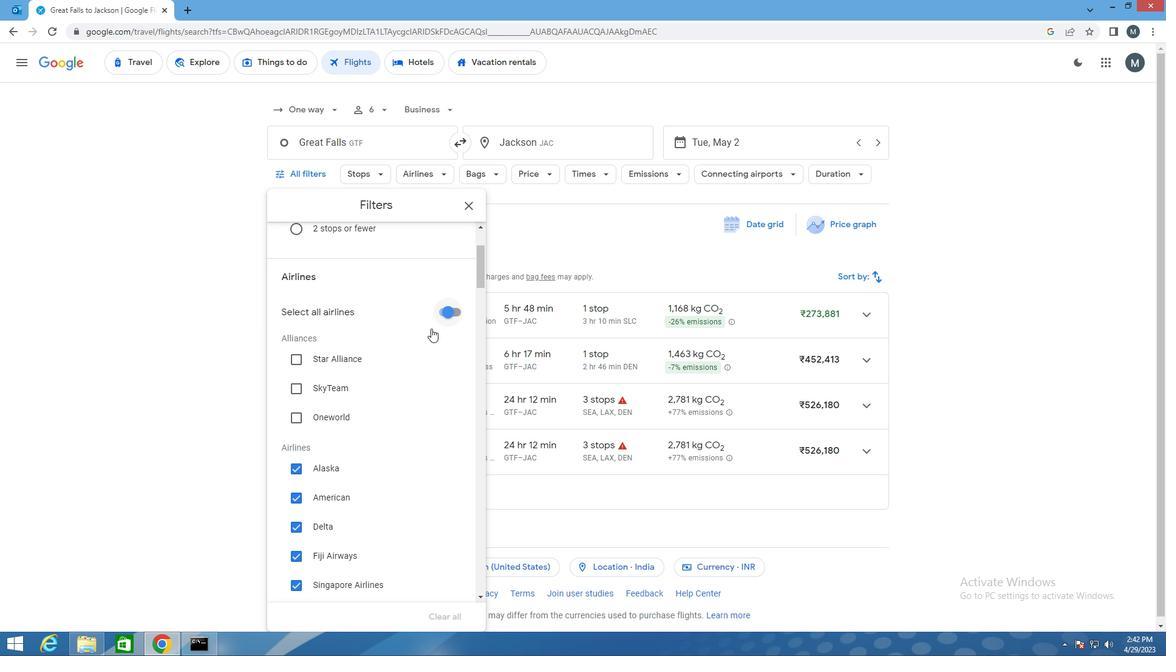
Action: Mouse scrolled (357, 389) with delta (0, 0)
Screenshot: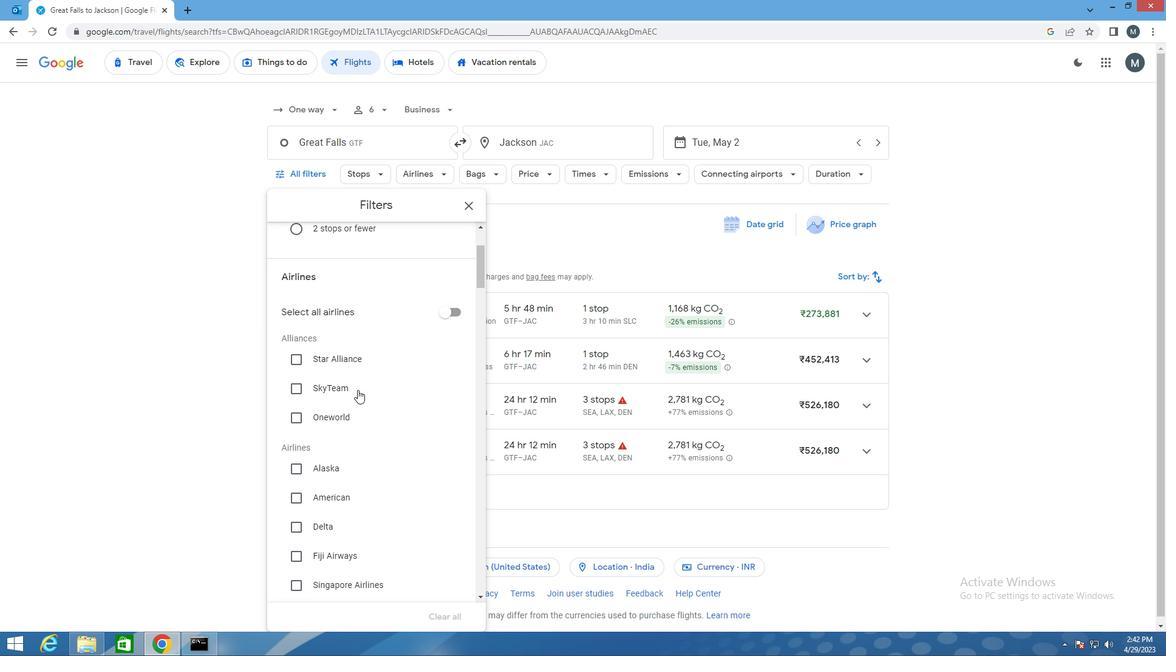 
Action: Mouse moved to (357, 390)
Screenshot: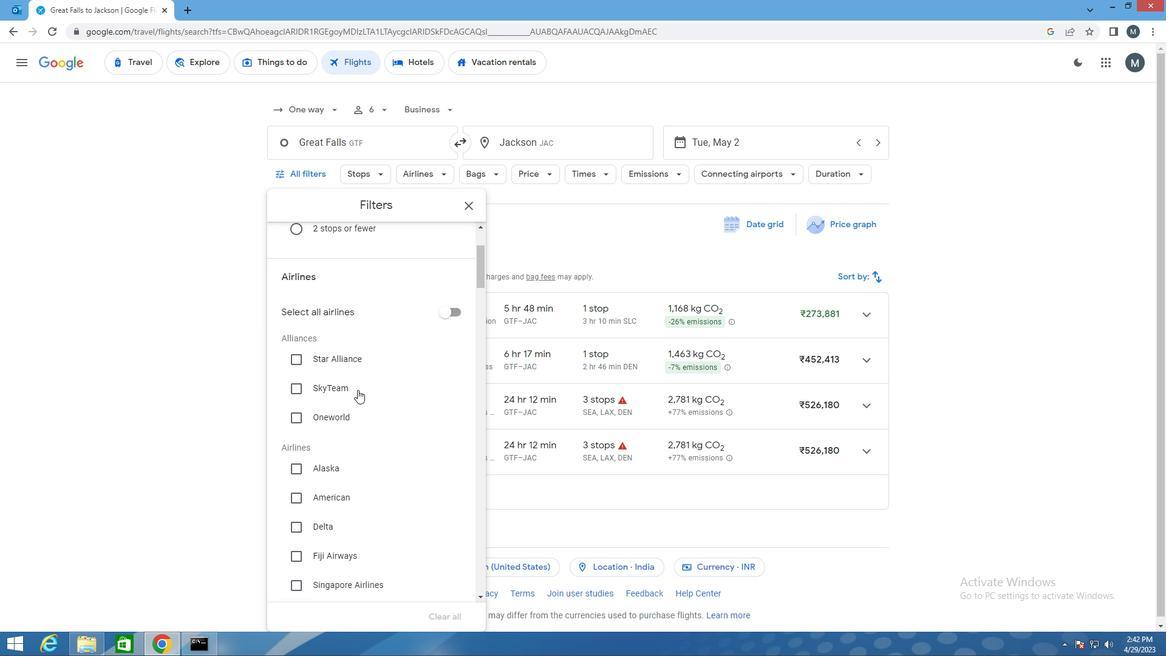 
Action: Mouse scrolled (357, 389) with delta (0, 0)
Screenshot: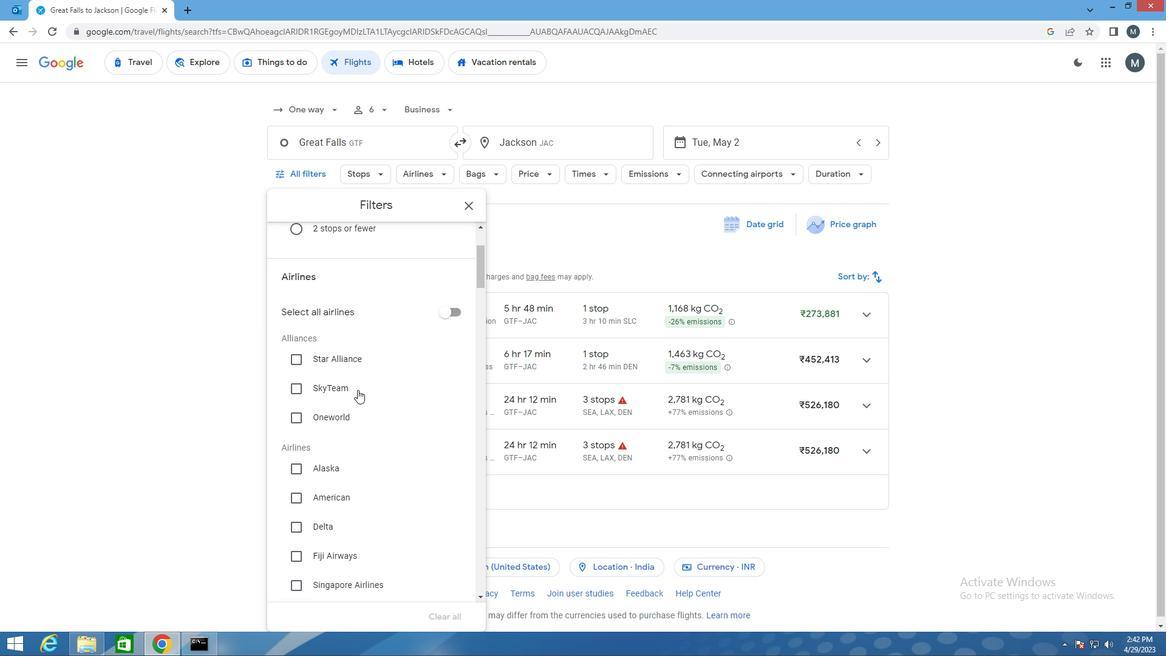 
Action: Mouse moved to (349, 401)
Screenshot: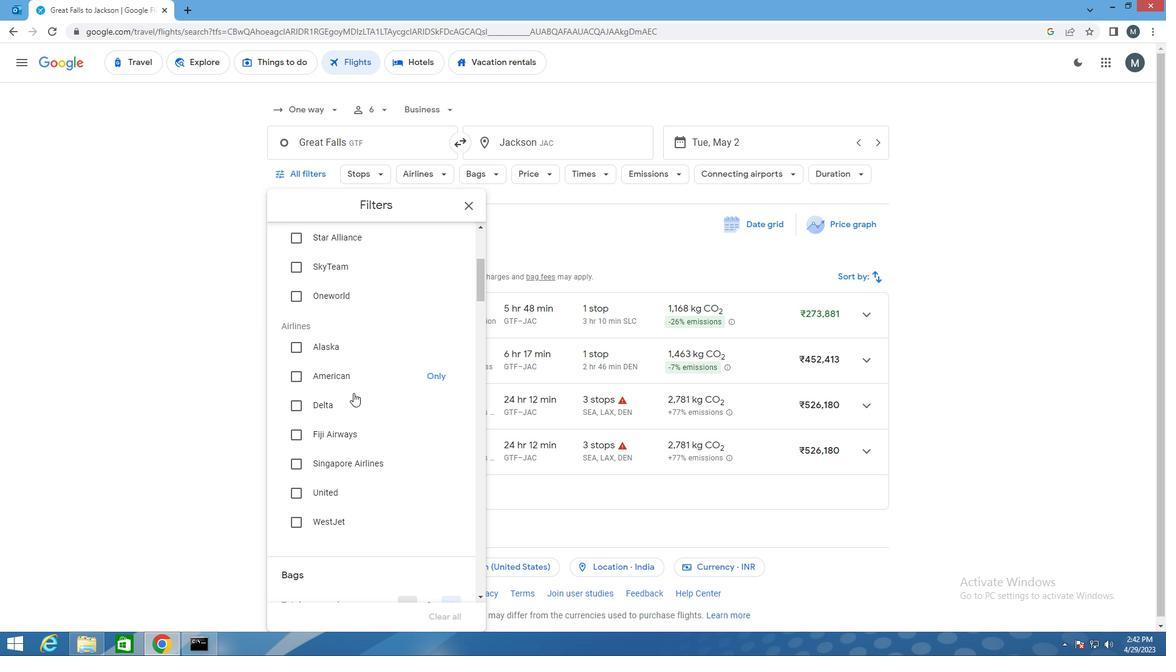 
Action: Mouse scrolled (349, 400) with delta (0, 0)
Screenshot: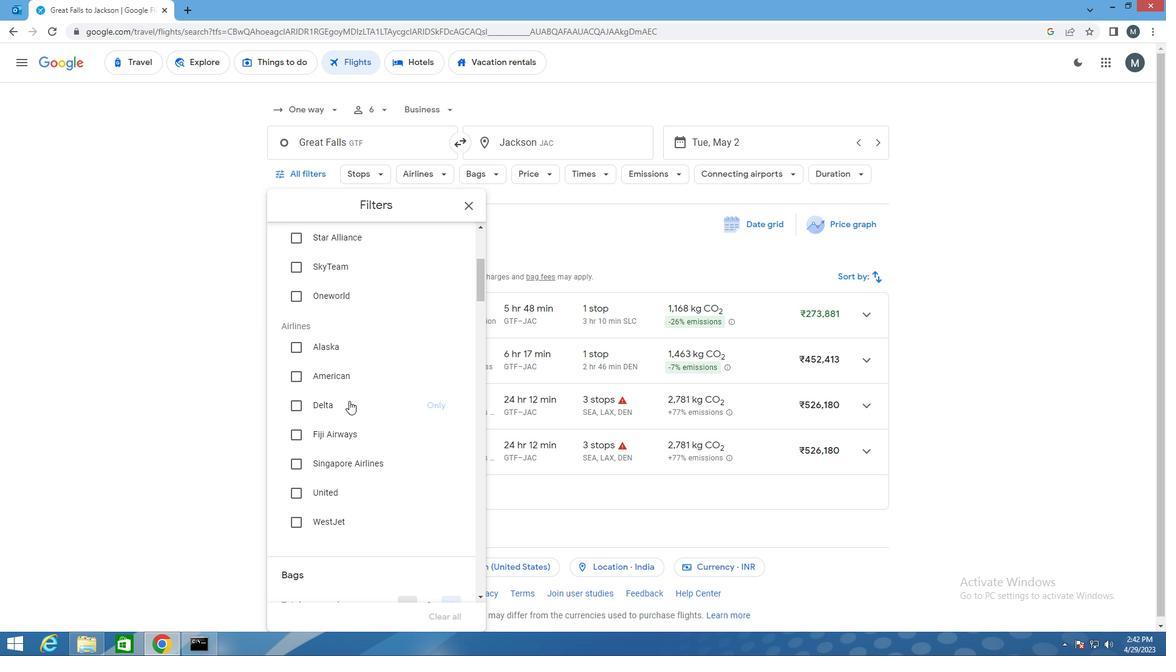
Action: Mouse moved to (349, 399)
Screenshot: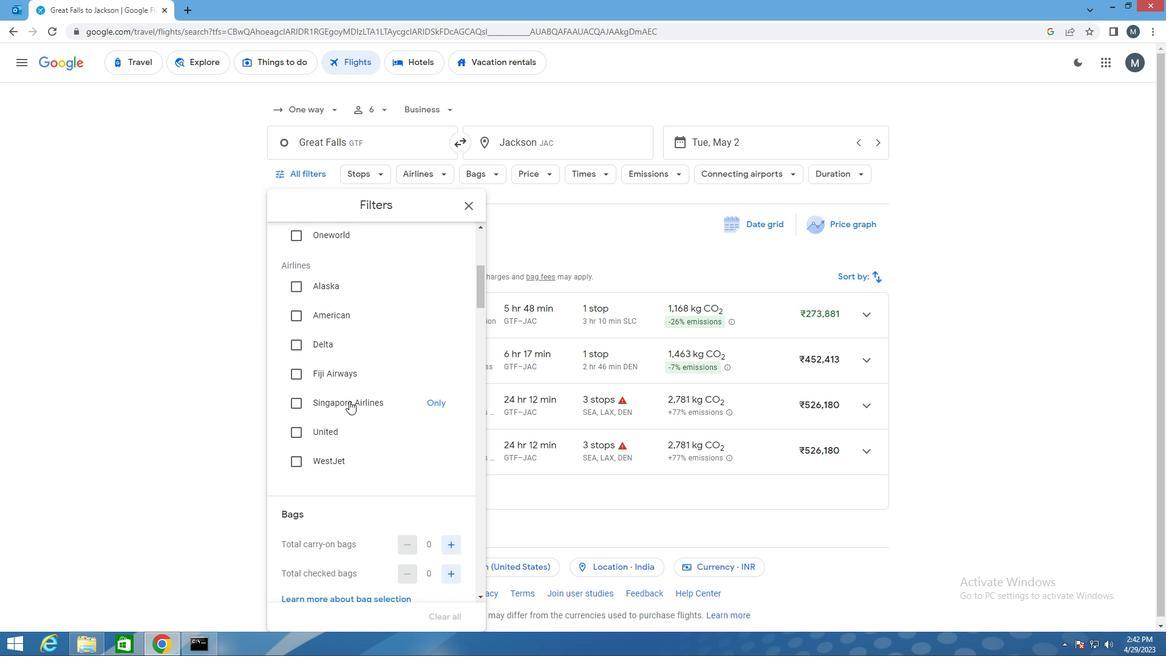 
Action: Mouse scrolled (349, 399) with delta (0, 0)
Screenshot: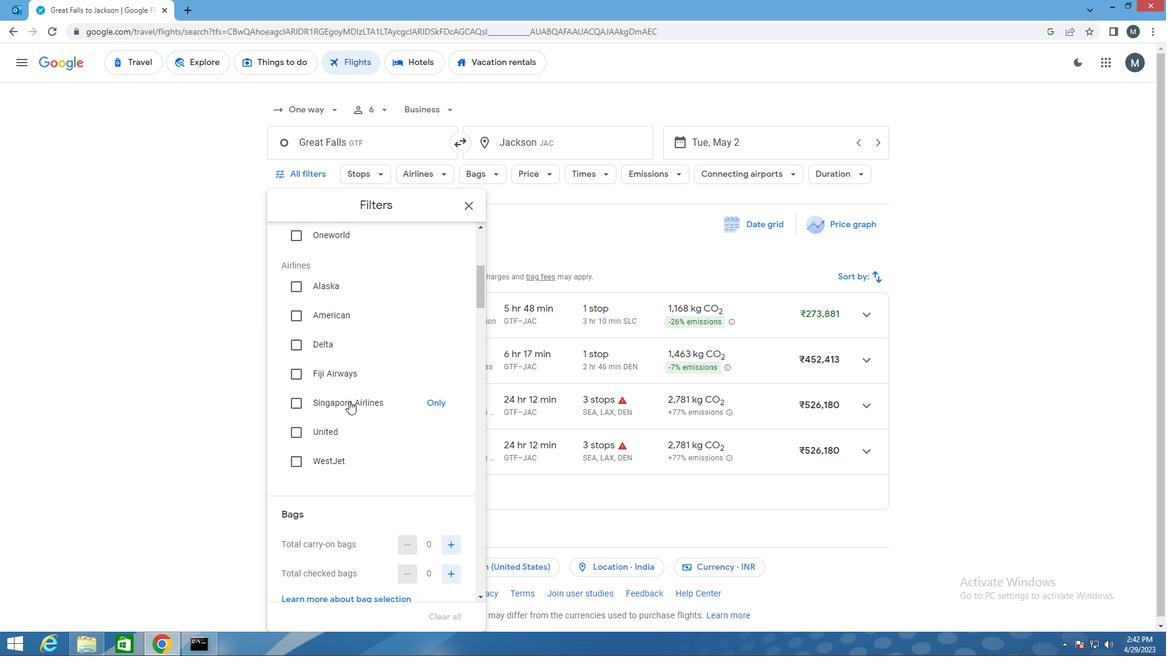 
Action: Mouse scrolled (349, 399) with delta (0, 0)
Screenshot: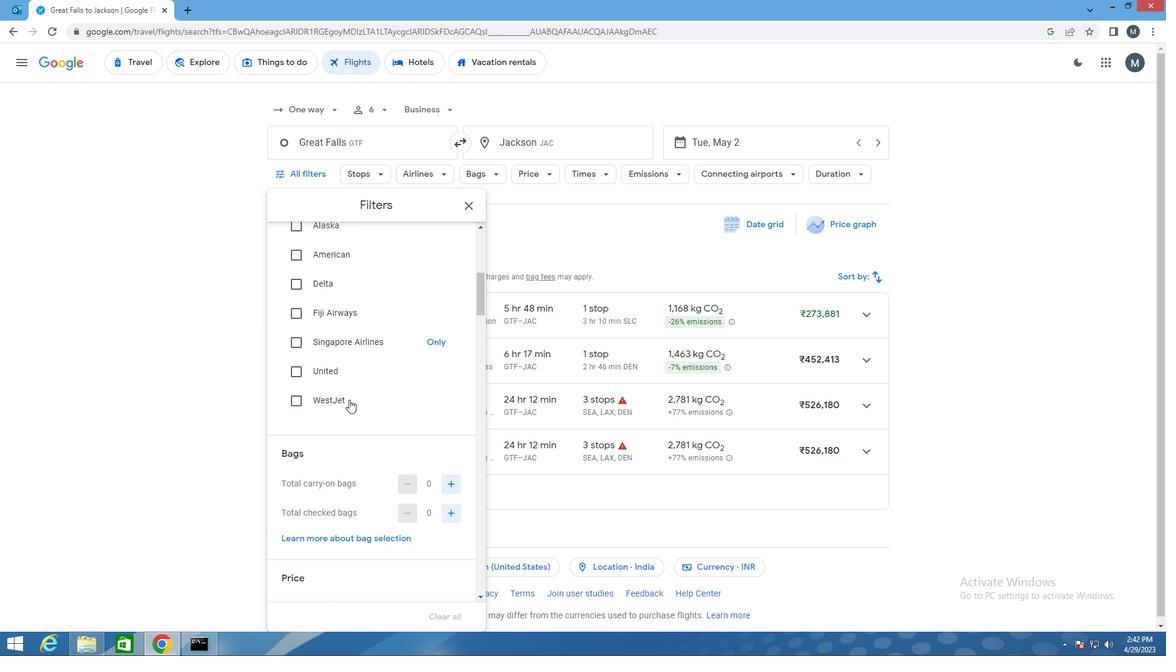 
Action: Mouse moved to (389, 388)
Screenshot: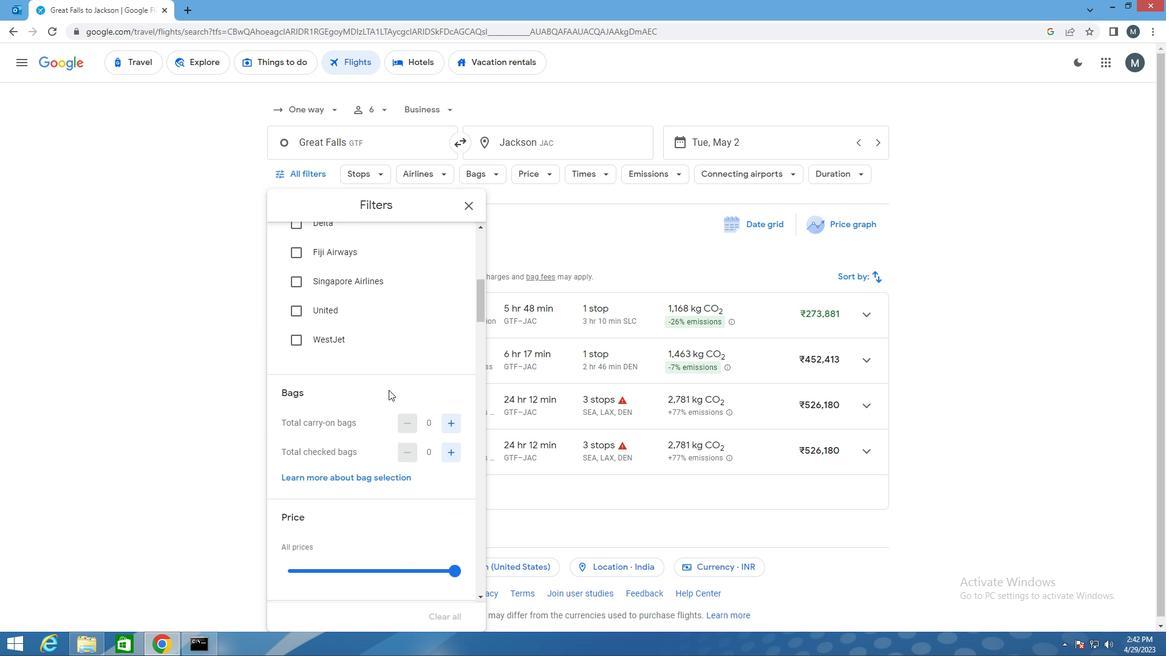 
Action: Mouse scrolled (389, 387) with delta (0, 0)
Screenshot: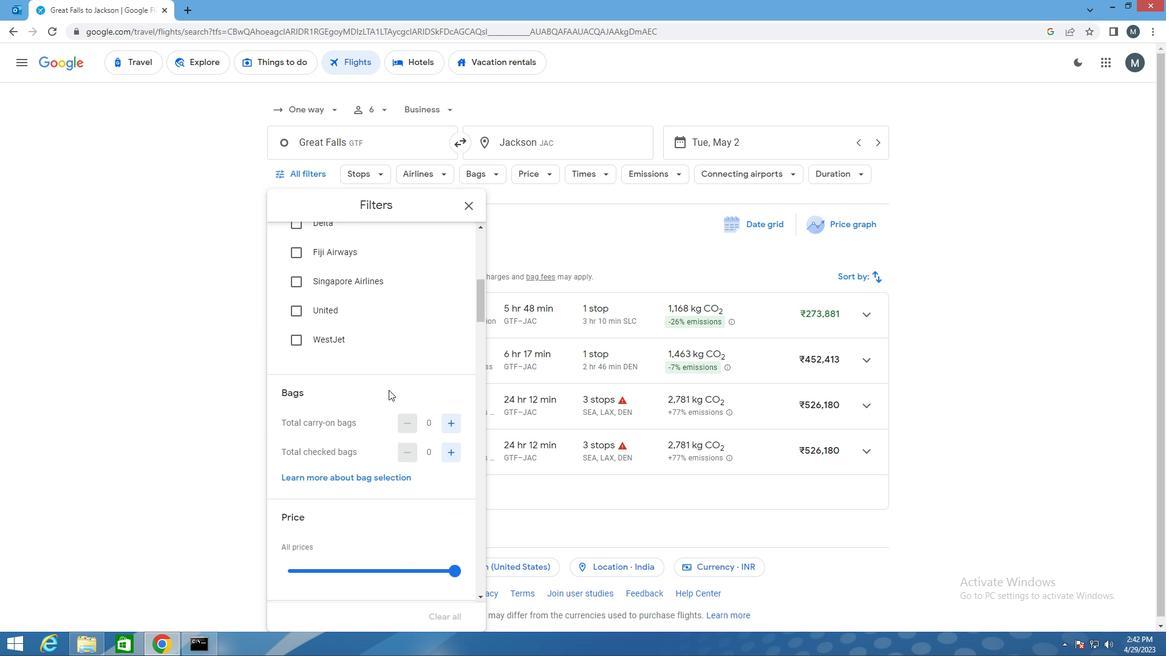 
Action: Mouse moved to (446, 359)
Screenshot: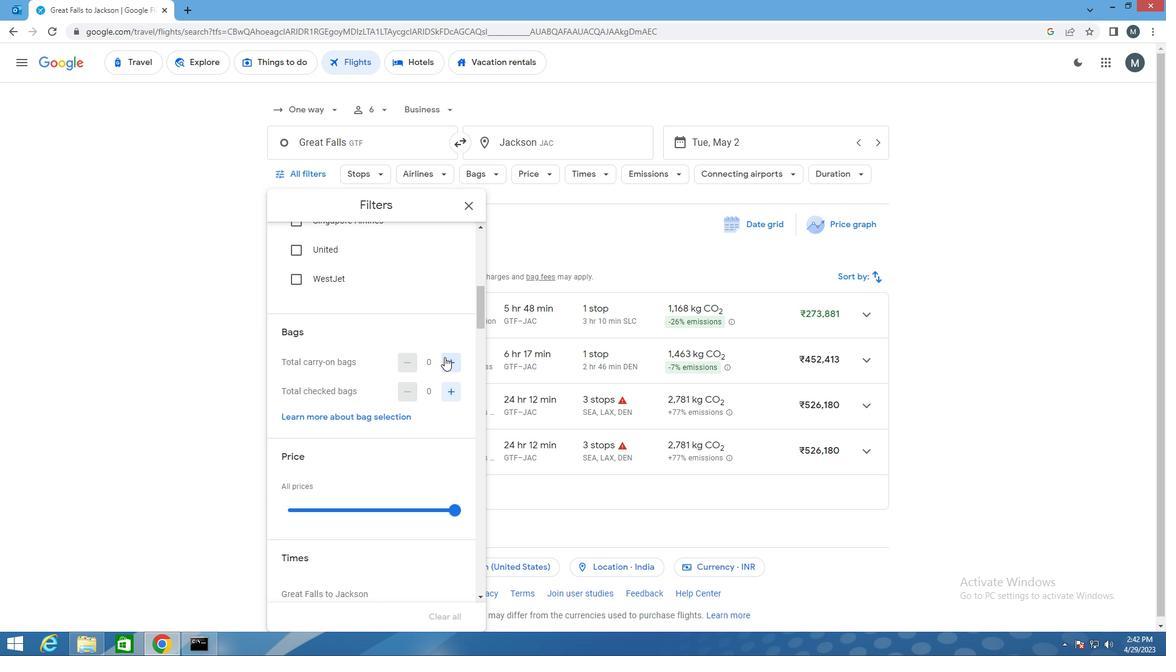 
Action: Mouse pressed left at (446, 359)
Screenshot: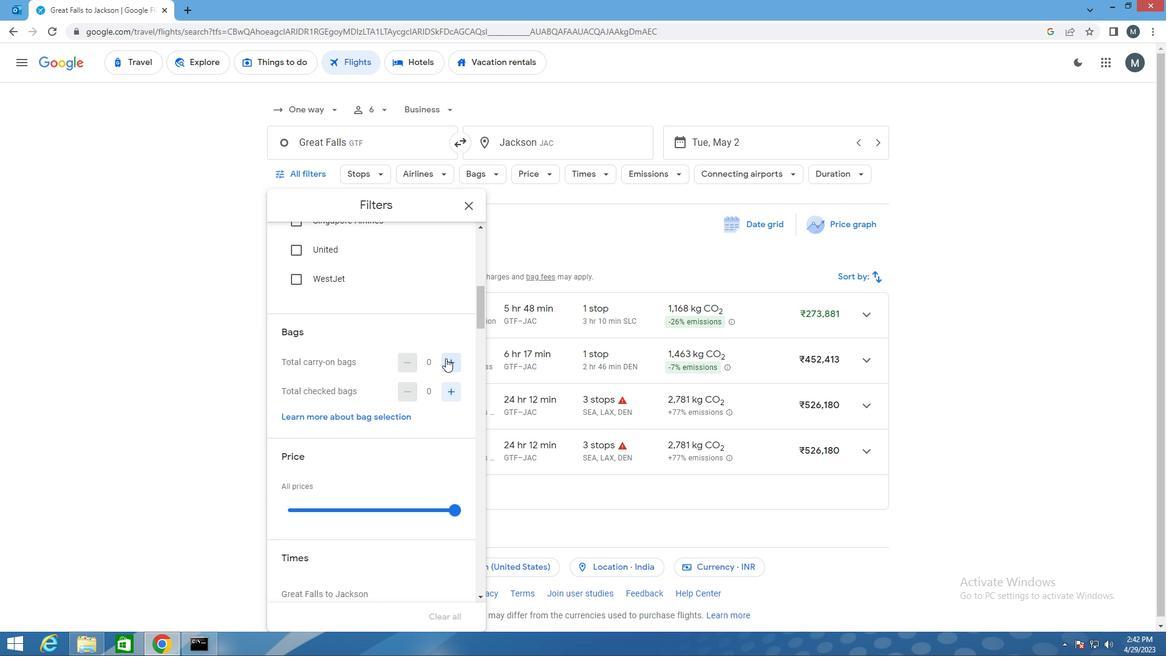 
Action: Mouse moved to (451, 386)
Screenshot: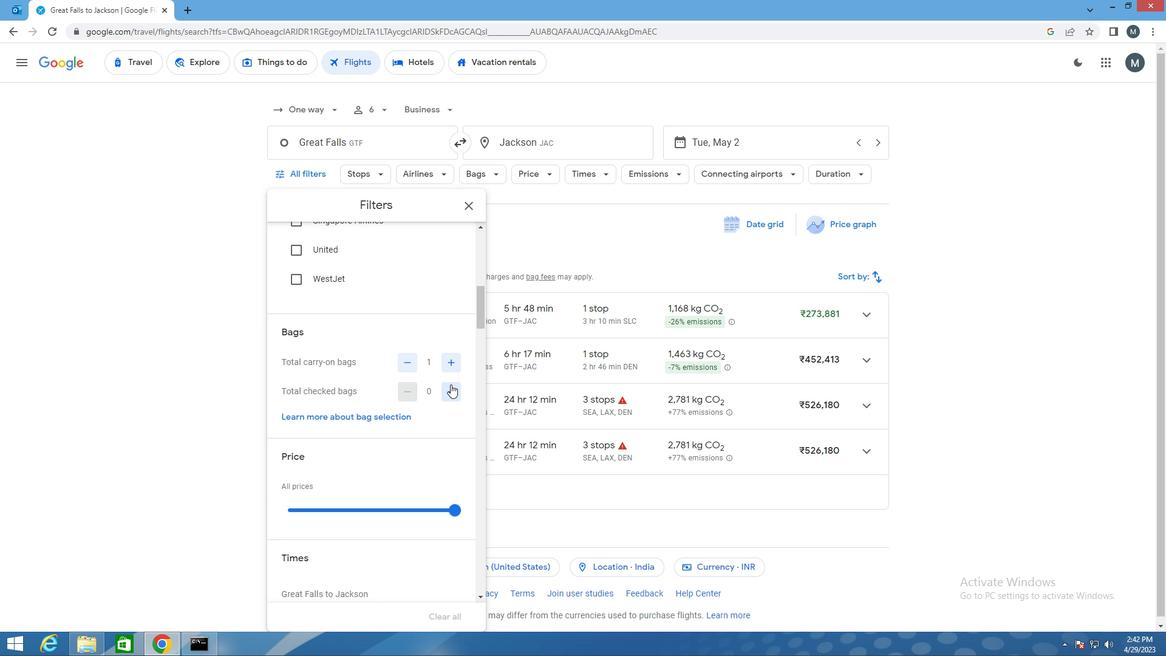 
Action: Mouse pressed left at (451, 386)
Screenshot: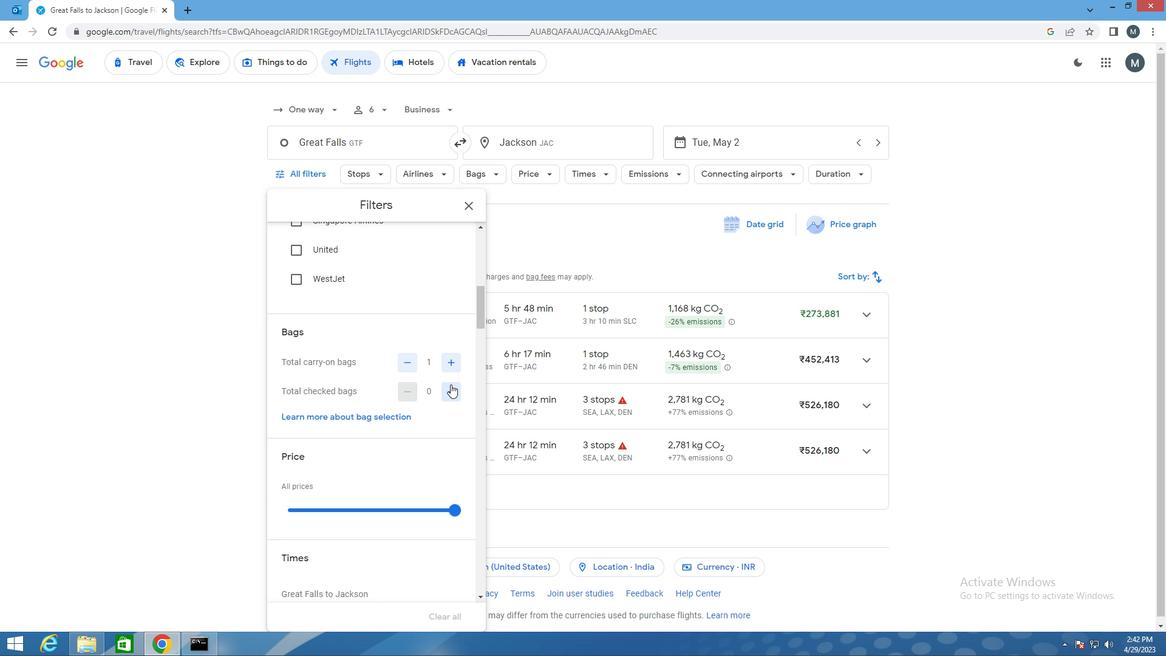 
Action: Mouse pressed left at (451, 386)
Screenshot: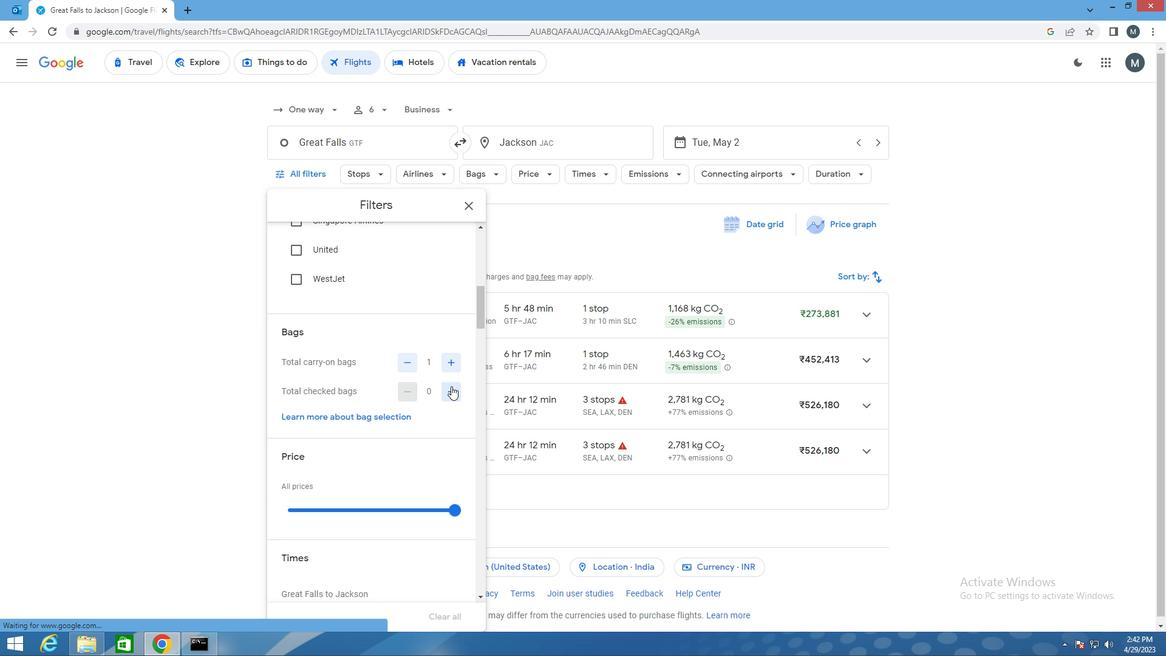 
Action: Mouse pressed left at (451, 386)
Screenshot: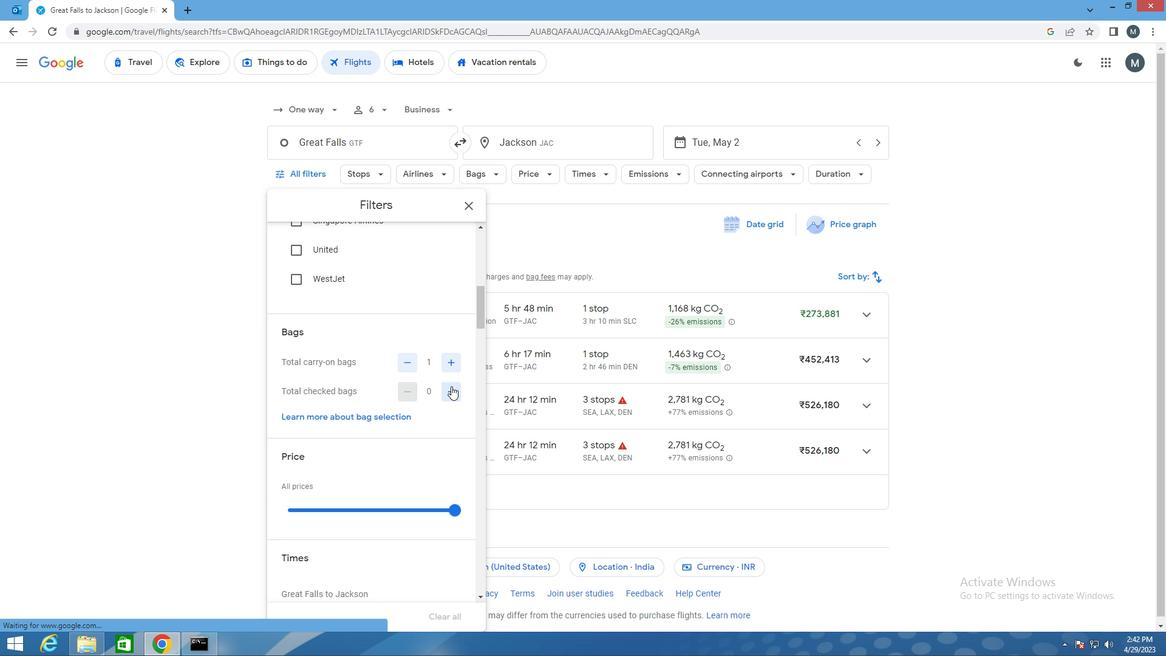 
Action: Mouse pressed left at (451, 386)
Screenshot: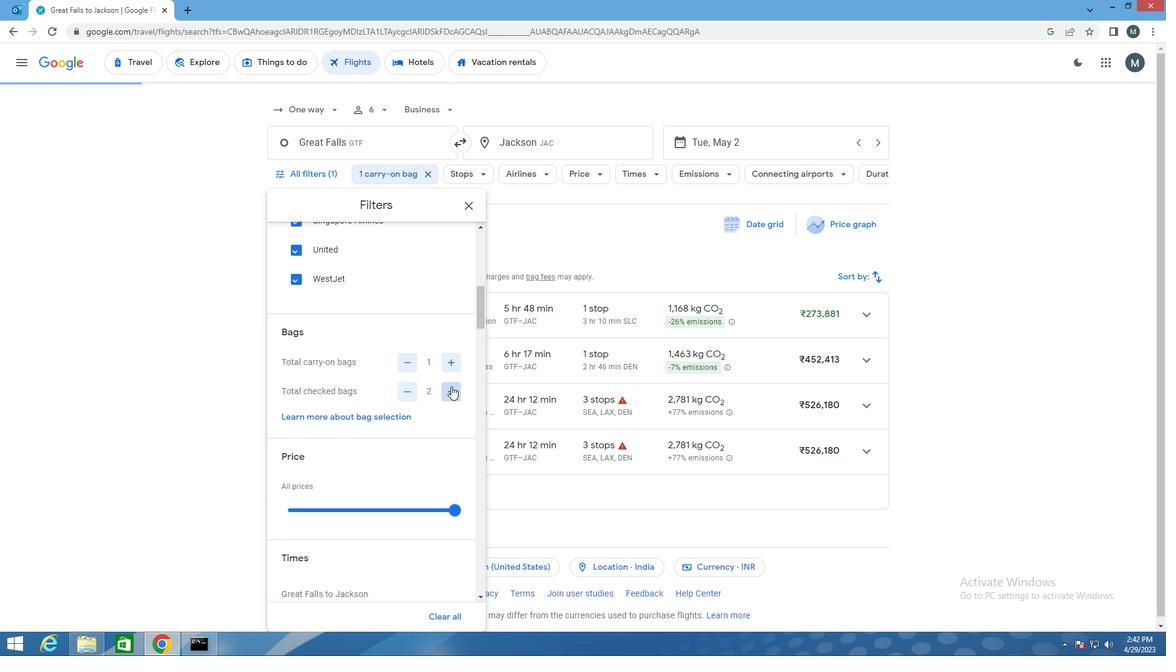 
Action: Mouse moved to (411, 391)
Screenshot: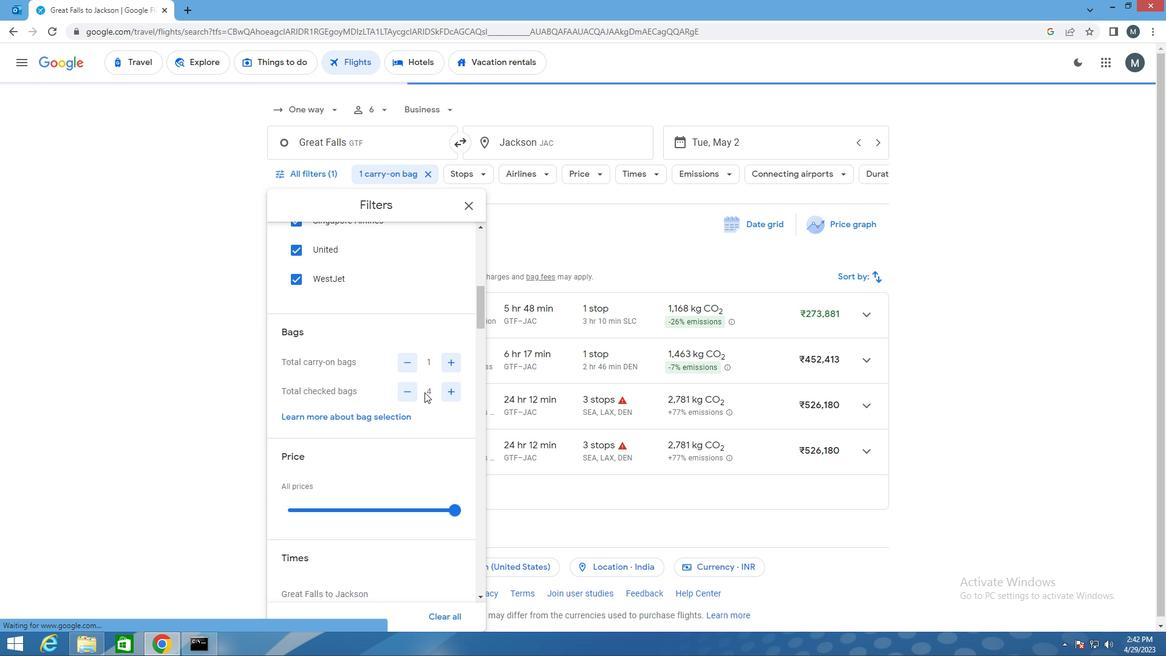 
Action: Mouse pressed left at (411, 391)
Screenshot: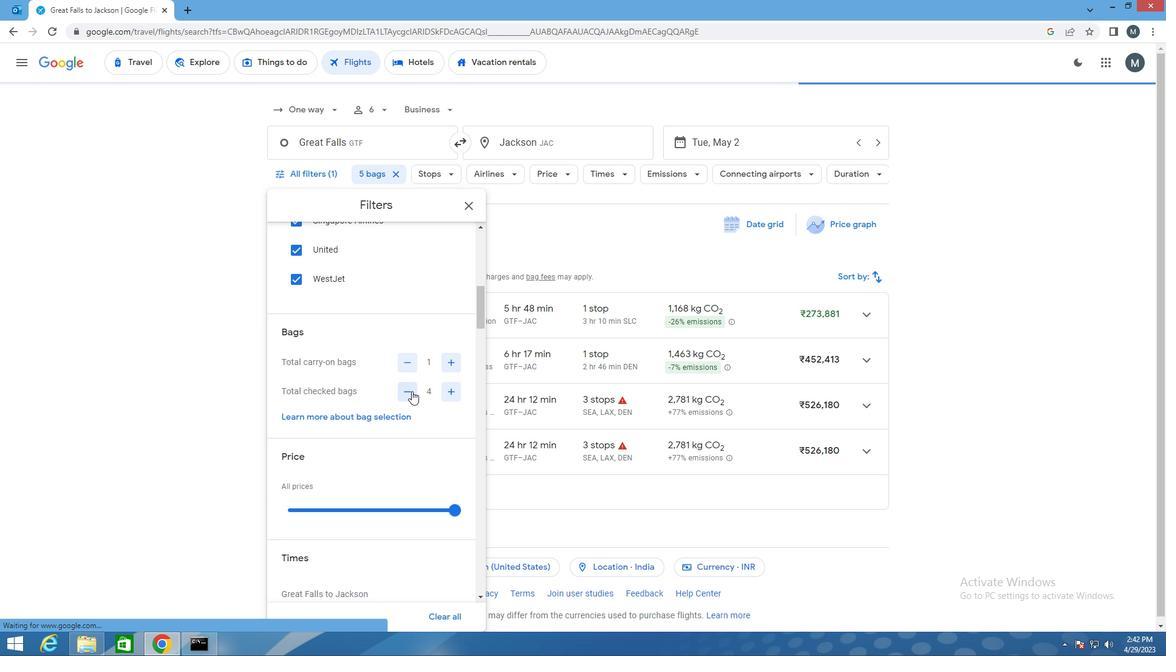 
Action: Mouse moved to (418, 368)
Screenshot: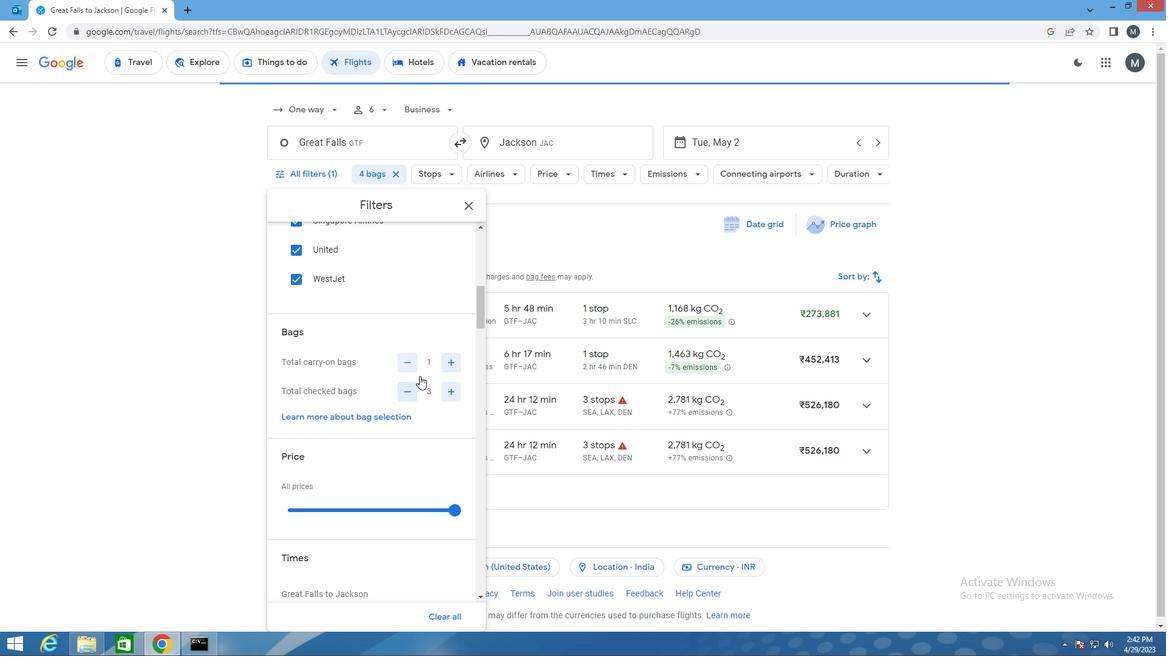 
Action: Mouse scrolled (418, 367) with delta (0, 0)
Screenshot: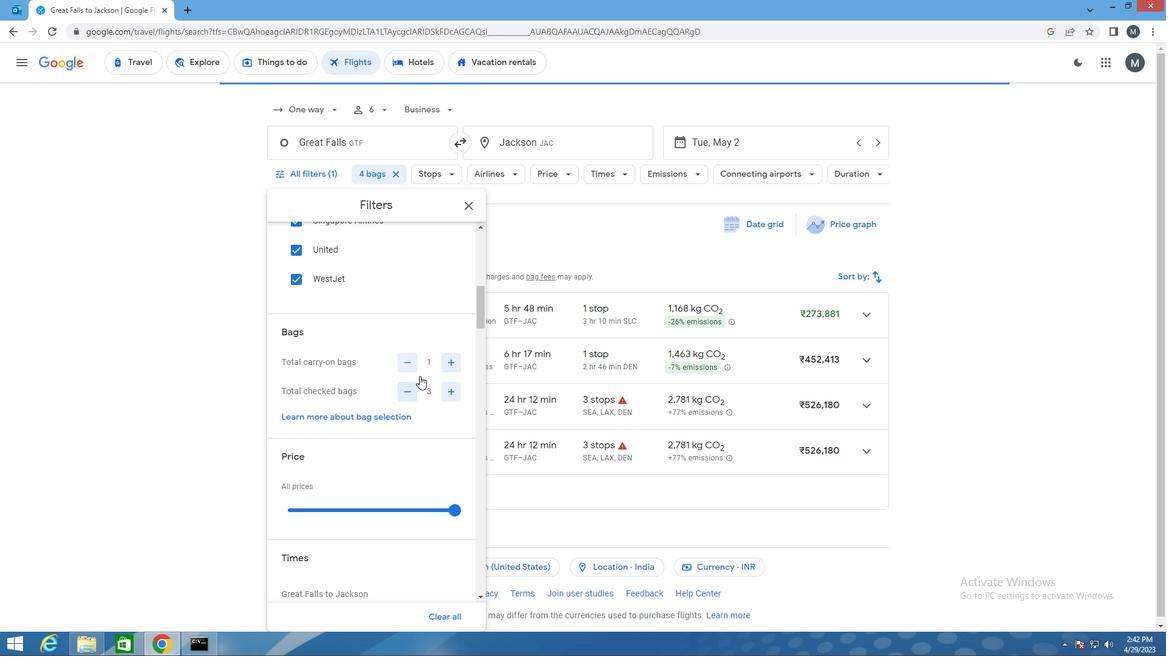 
Action: Mouse moved to (445, 447)
Screenshot: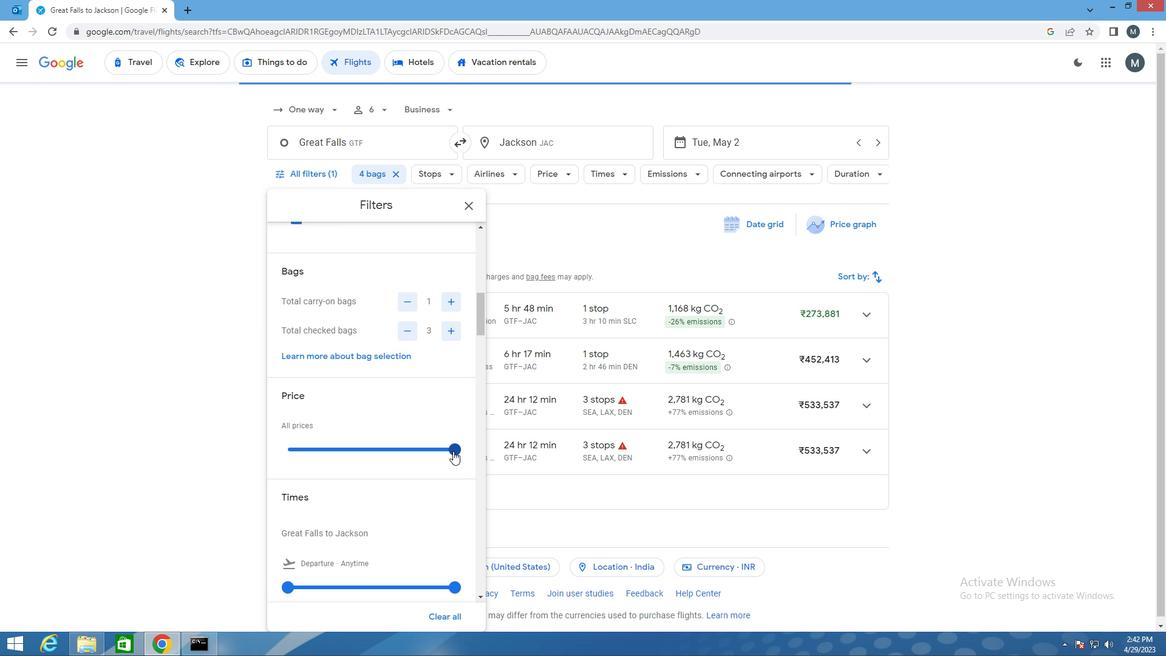 
Action: Mouse pressed left at (445, 447)
Screenshot: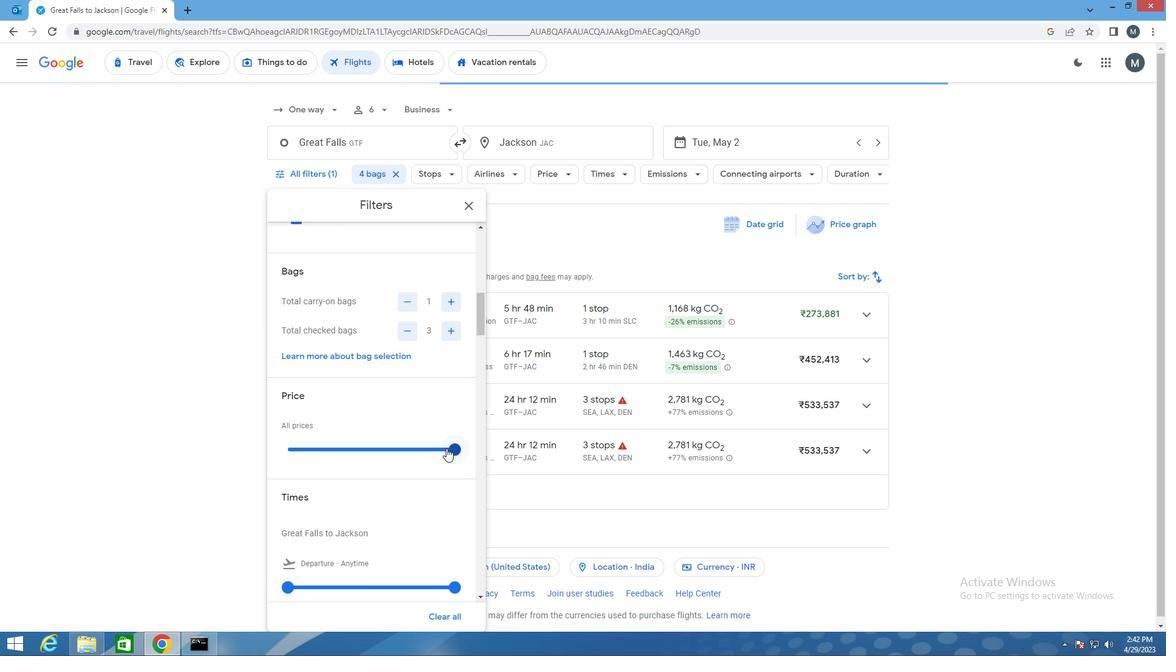 
Action: Mouse moved to (450, 451)
Screenshot: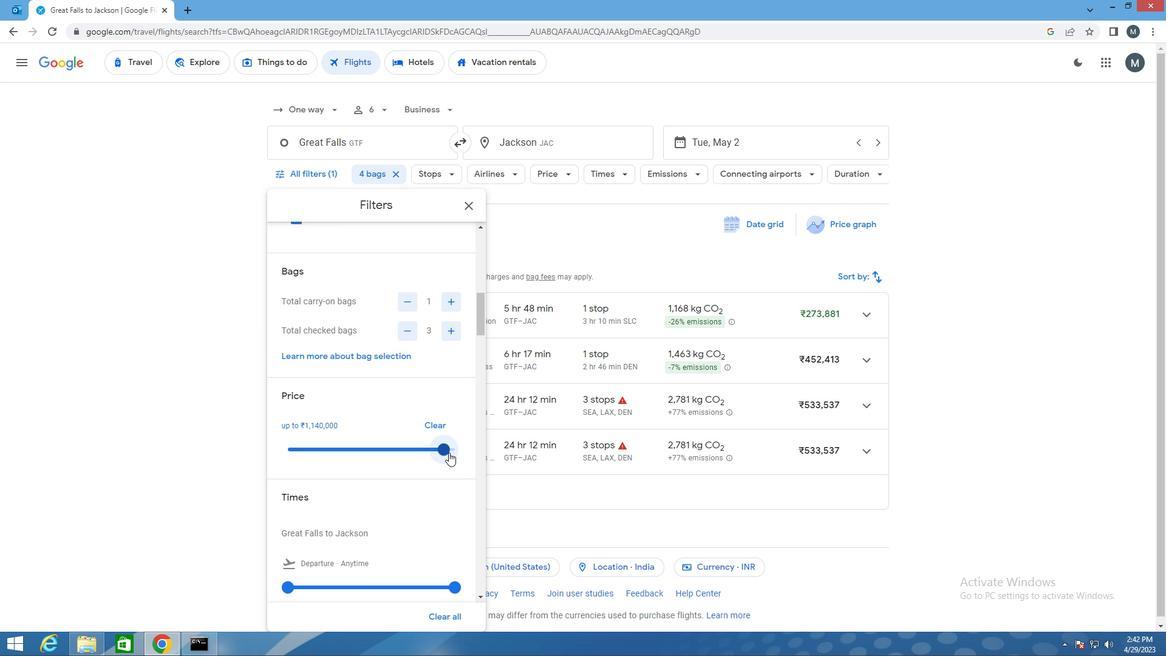 
Action: Mouse pressed left at (450, 451)
Screenshot: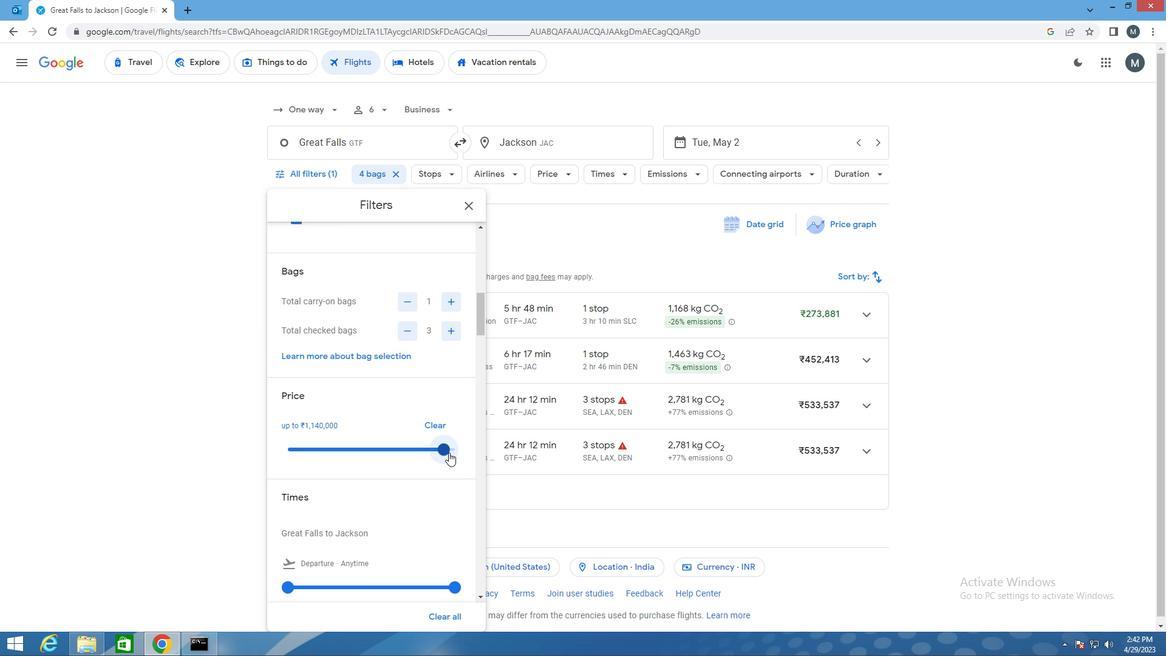 
Action: Mouse moved to (455, 450)
Screenshot: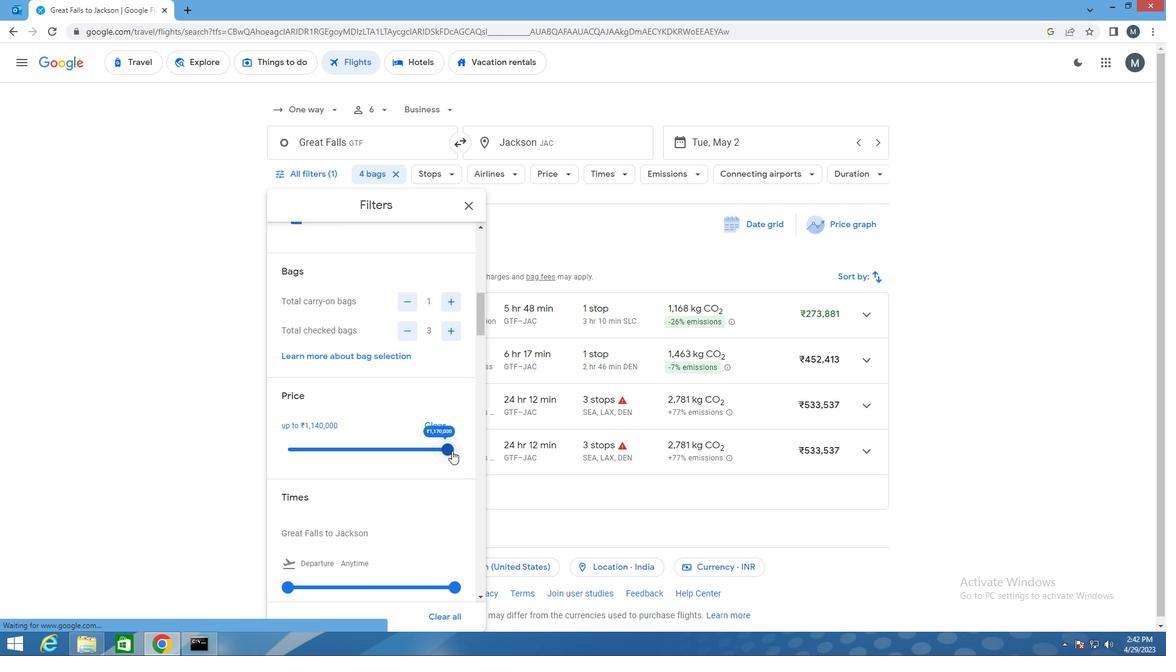 
Action: Mouse pressed left at (455, 450)
Screenshot: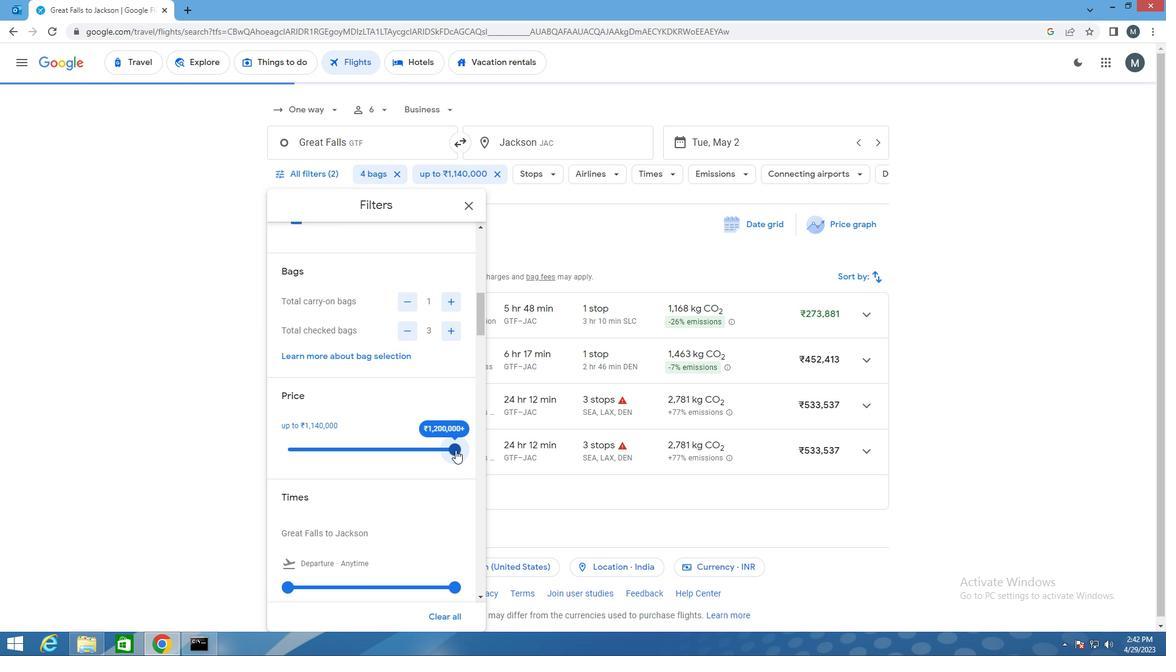 
Action: Mouse moved to (452, 447)
Screenshot: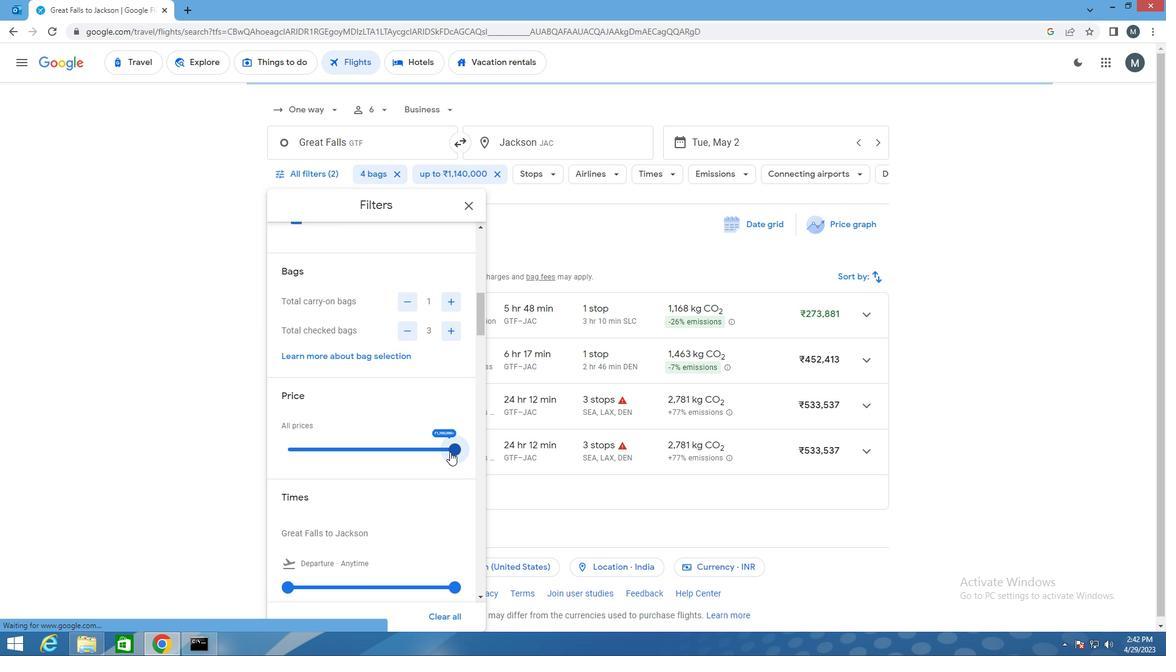 
Action: Mouse pressed left at (452, 447)
Screenshot: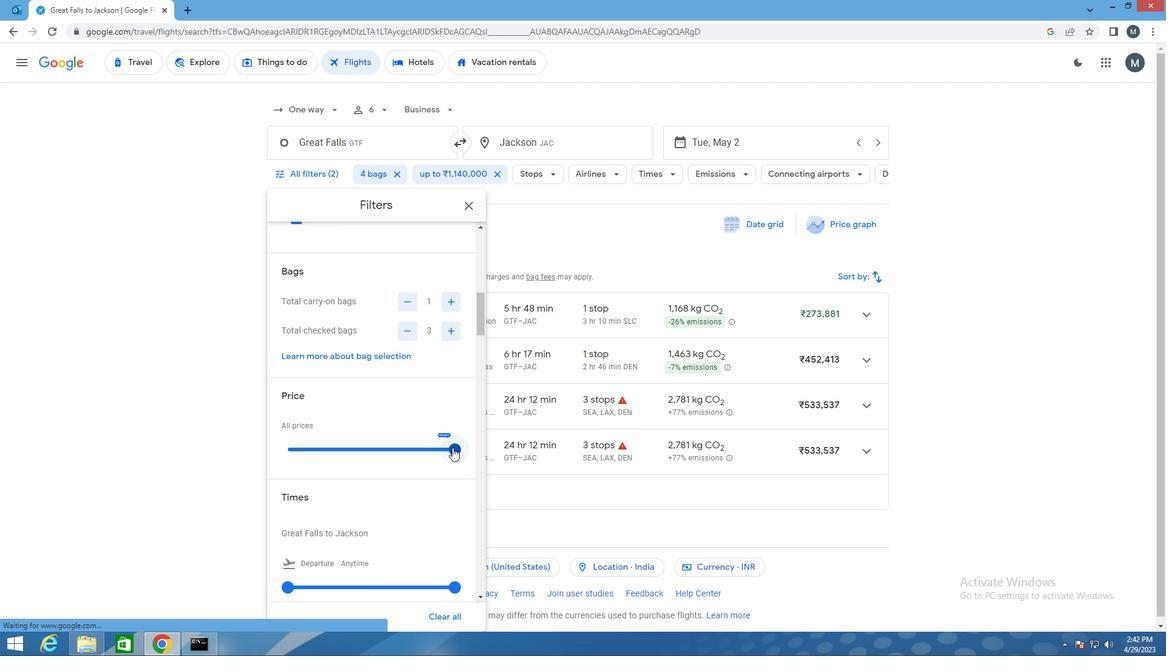 
Action: Mouse moved to (356, 432)
Screenshot: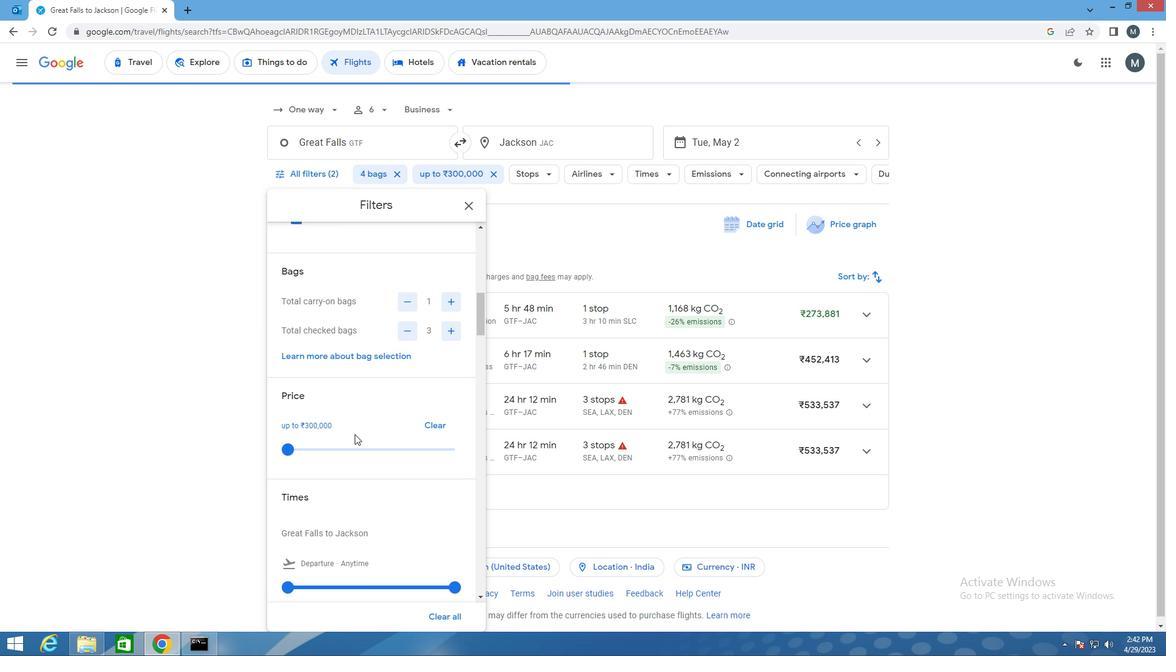
Action: Mouse scrolled (356, 431) with delta (0, 0)
Screenshot: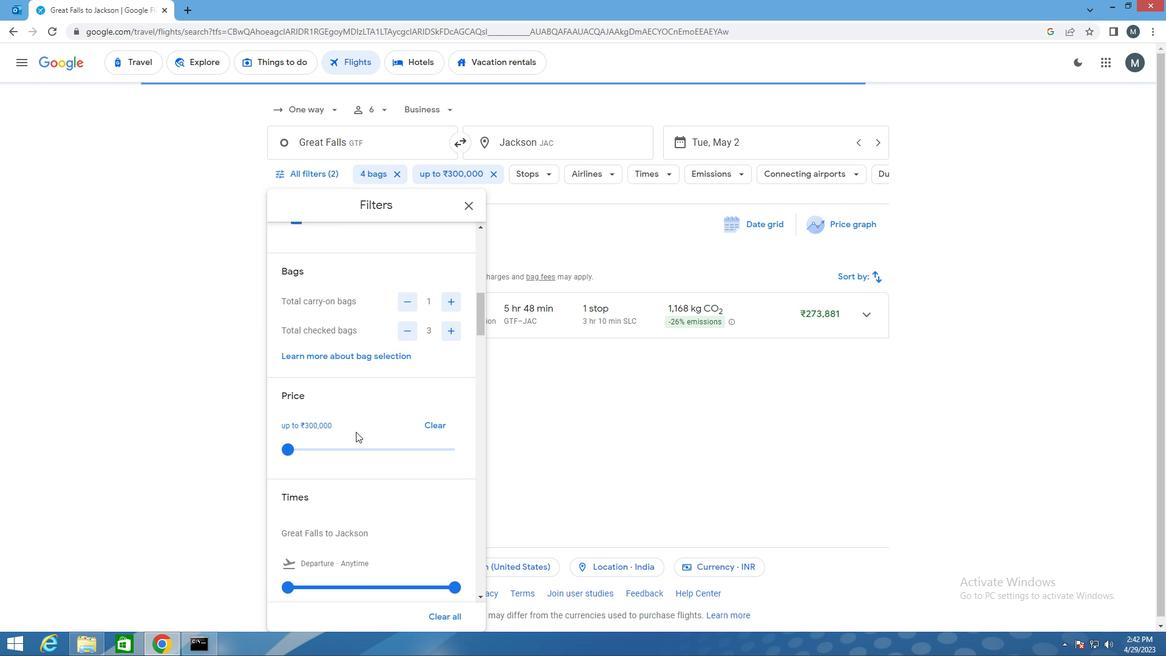 
Action: Mouse moved to (363, 430)
Screenshot: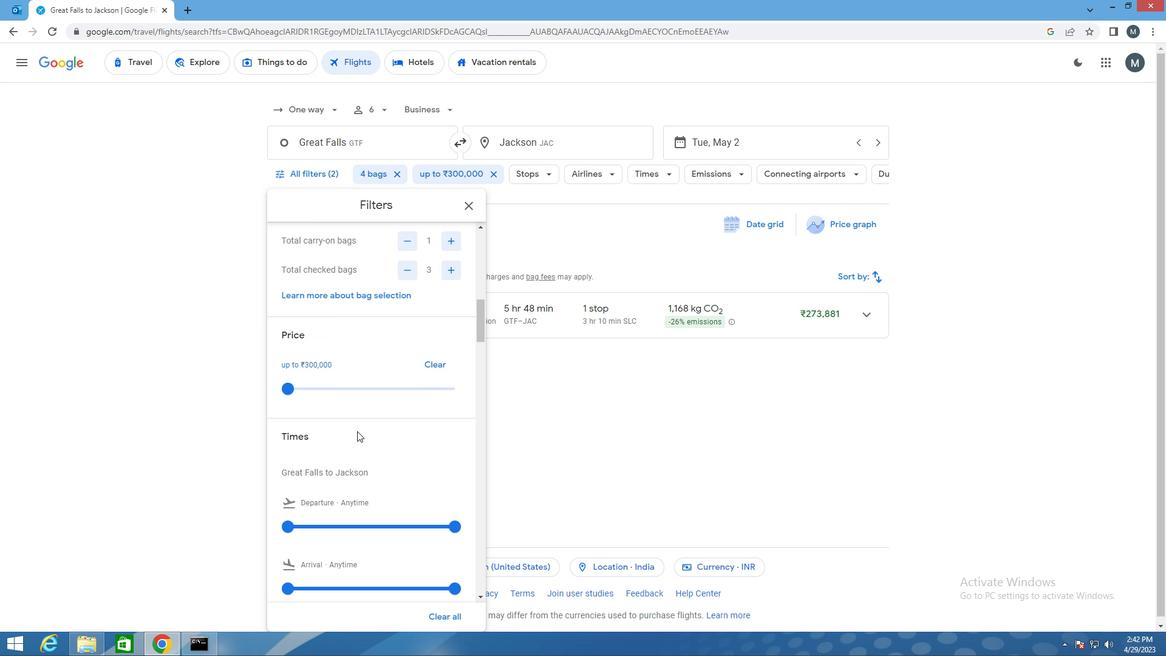 
Action: Mouse scrolled (363, 429) with delta (0, 0)
Screenshot: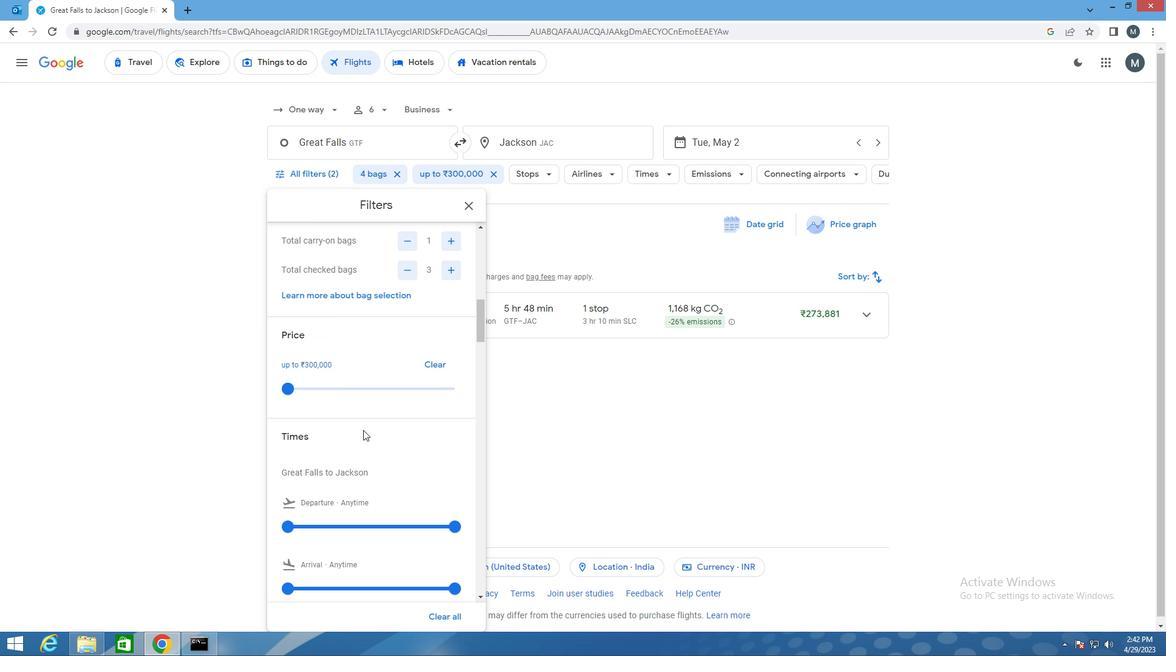 
Action: Mouse scrolled (363, 429) with delta (0, 0)
Screenshot: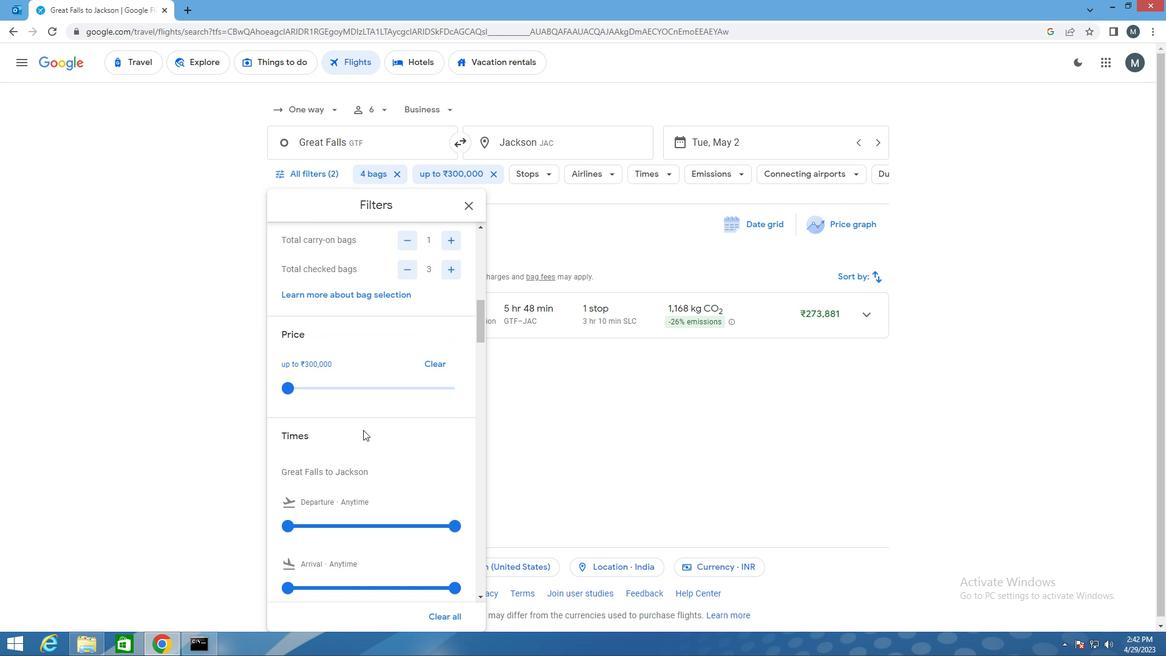 
Action: Mouse moved to (292, 405)
Screenshot: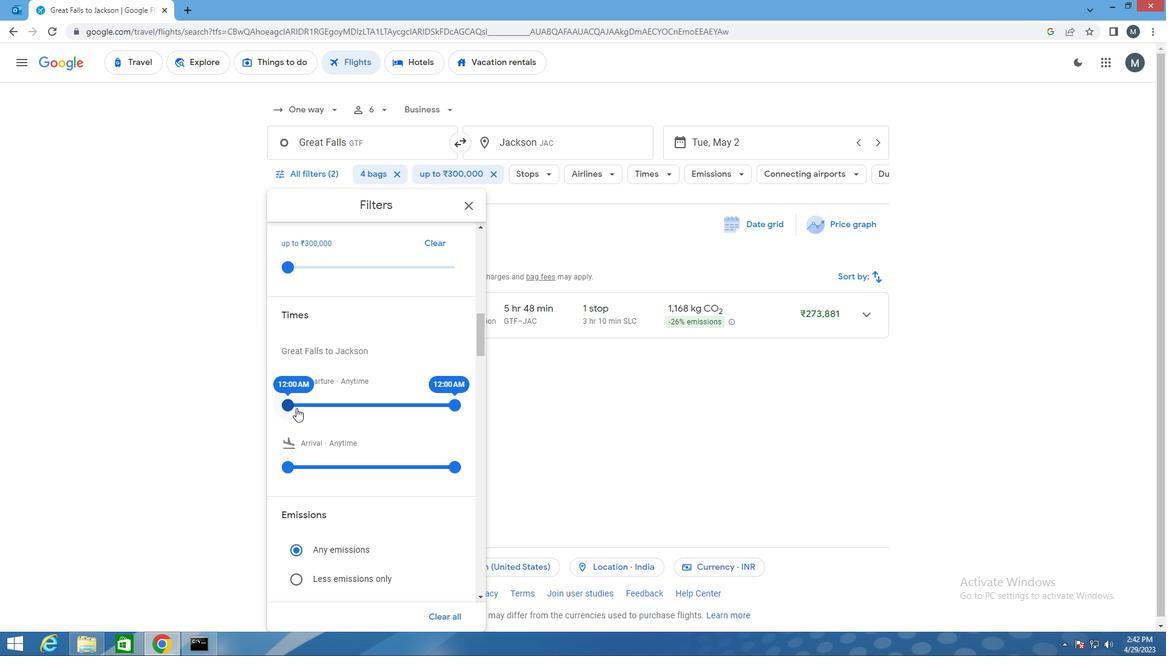
Action: Mouse pressed left at (292, 405)
Screenshot: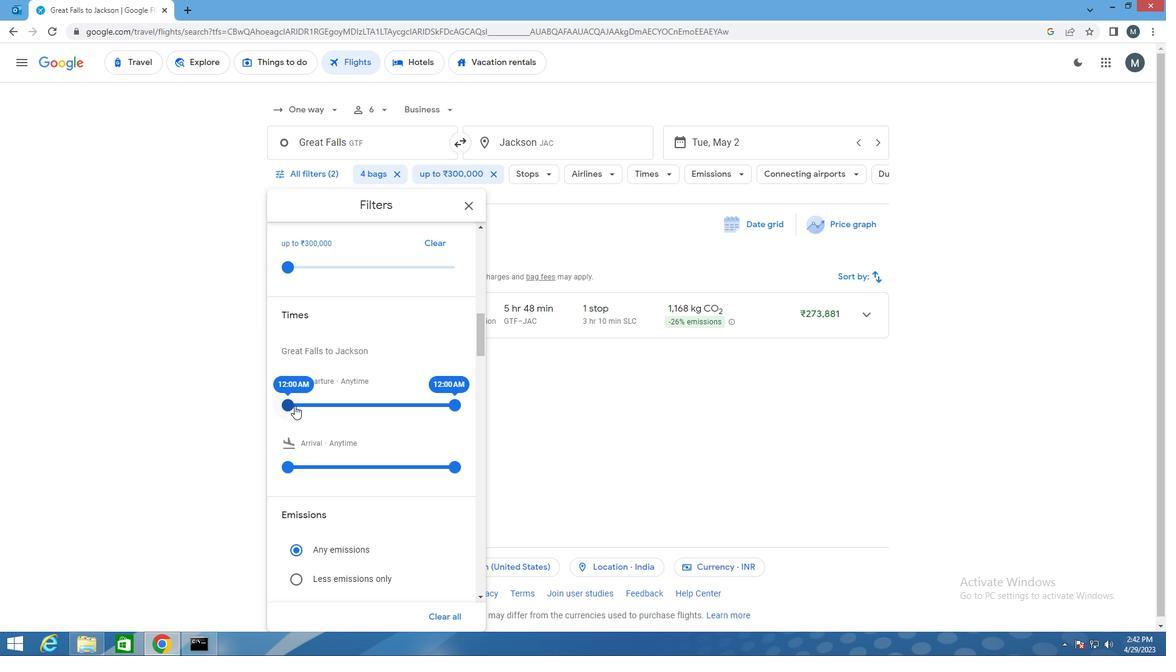 
Action: Mouse moved to (453, 405)
Screenshot: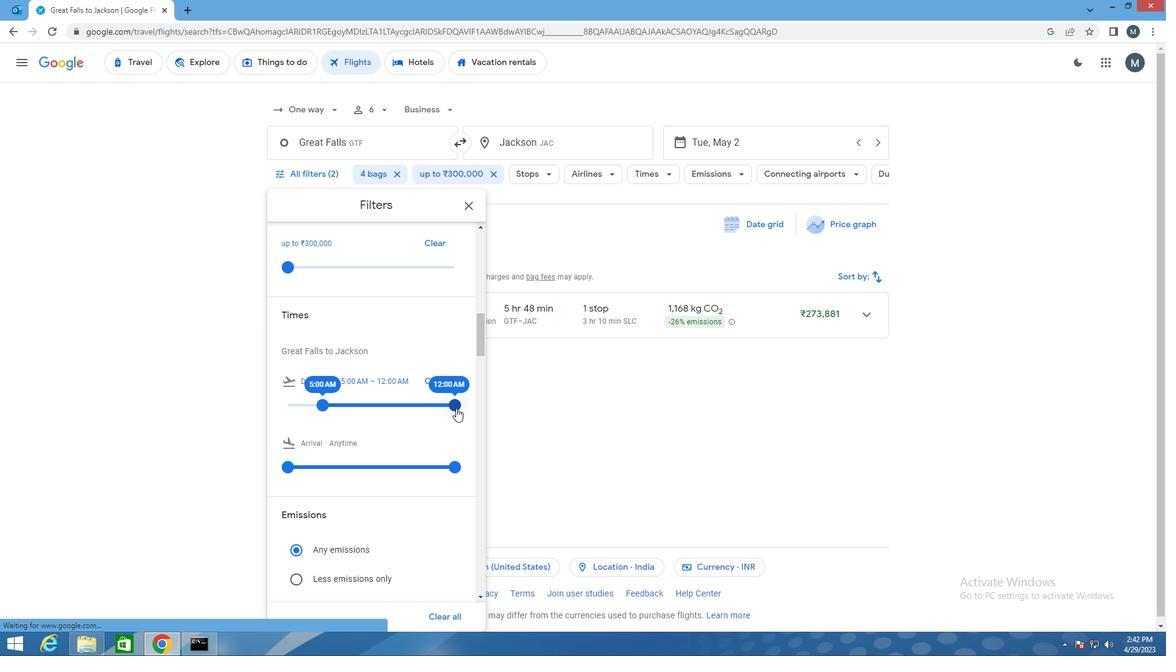 
Action: Mouse pressed left at (453, 405)
Screenshot: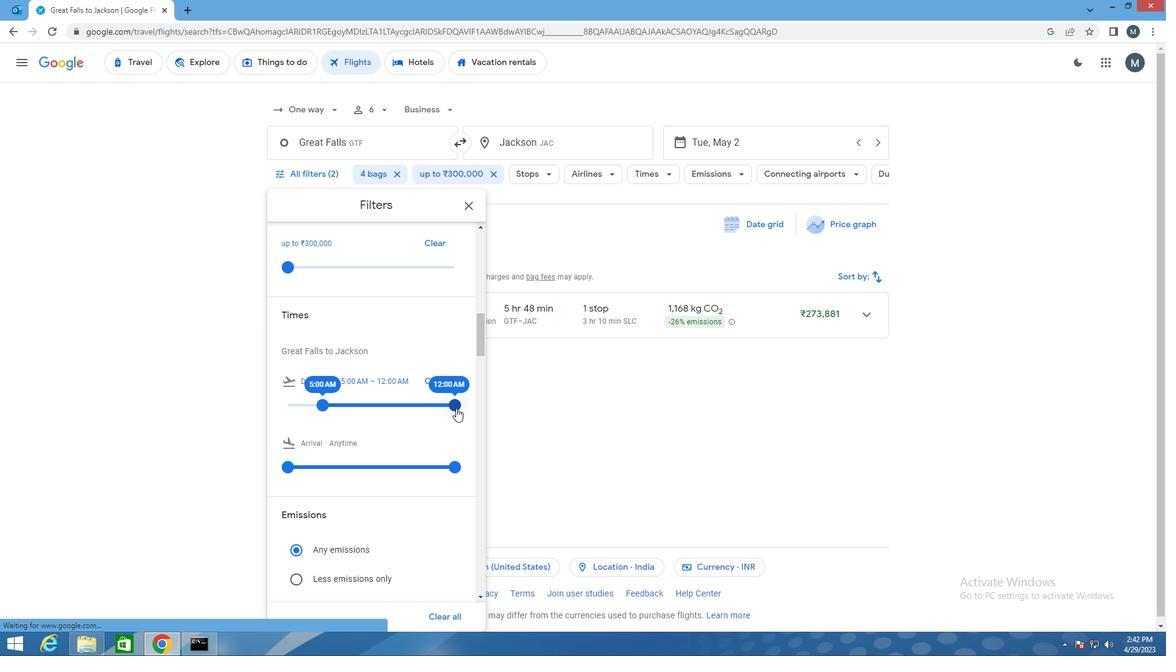 
Action: Mouse moved to (347, 404)
Screenshot: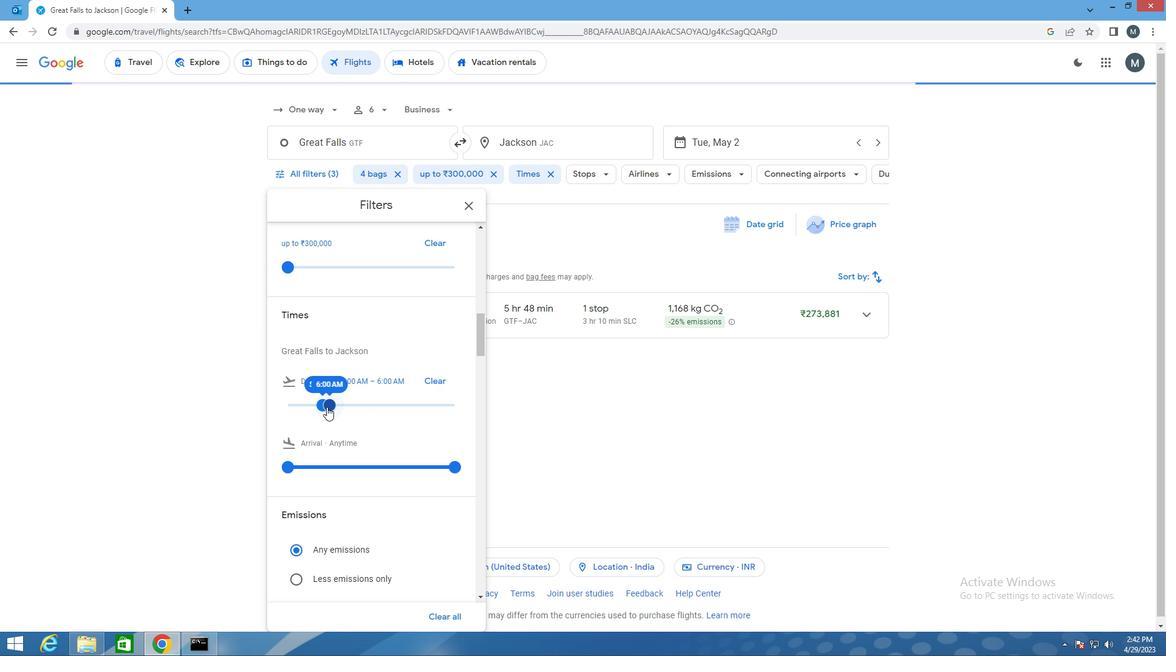 
Action: Mouse scrolled (347, 403) with delta (0, 0)
Screenshot: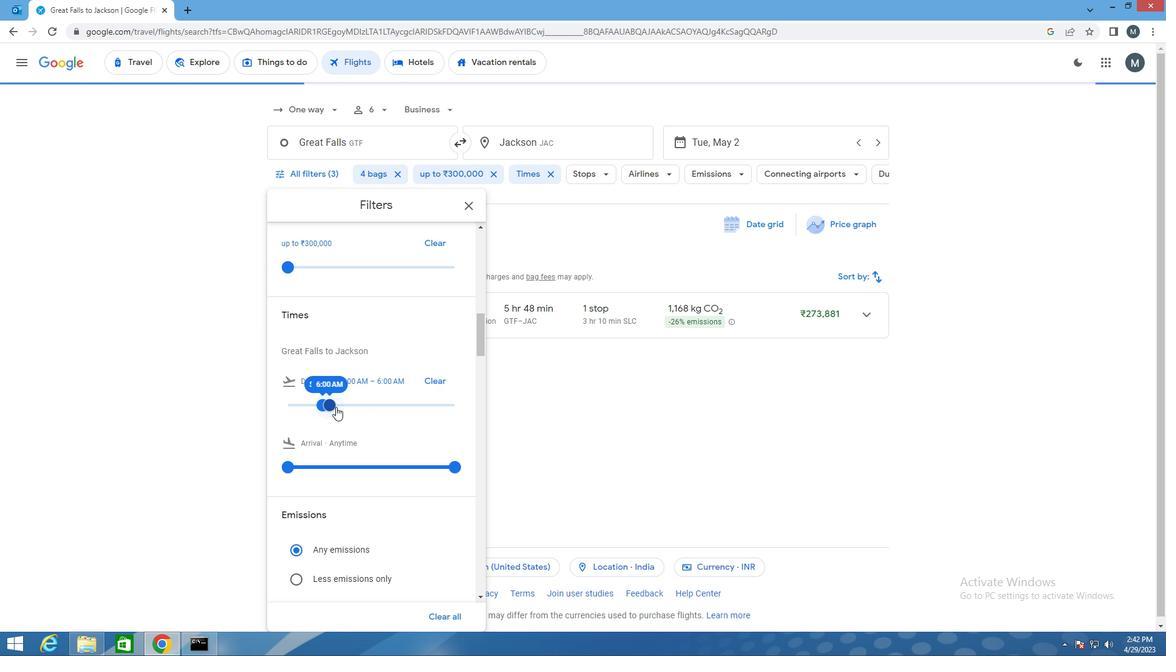 
Action: Mouse scrolled (347, 403) with delta (0, 0)
Screenshot: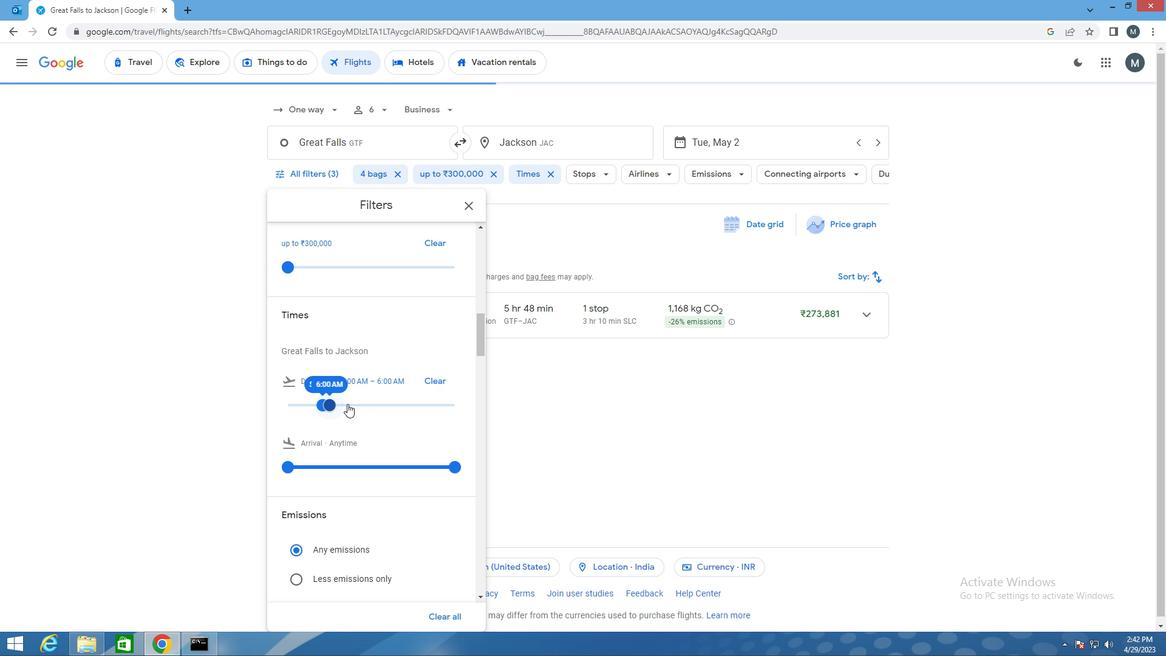 
Action: Mouse scrolled (347, 403) with delta (0, 0)
Screenshot: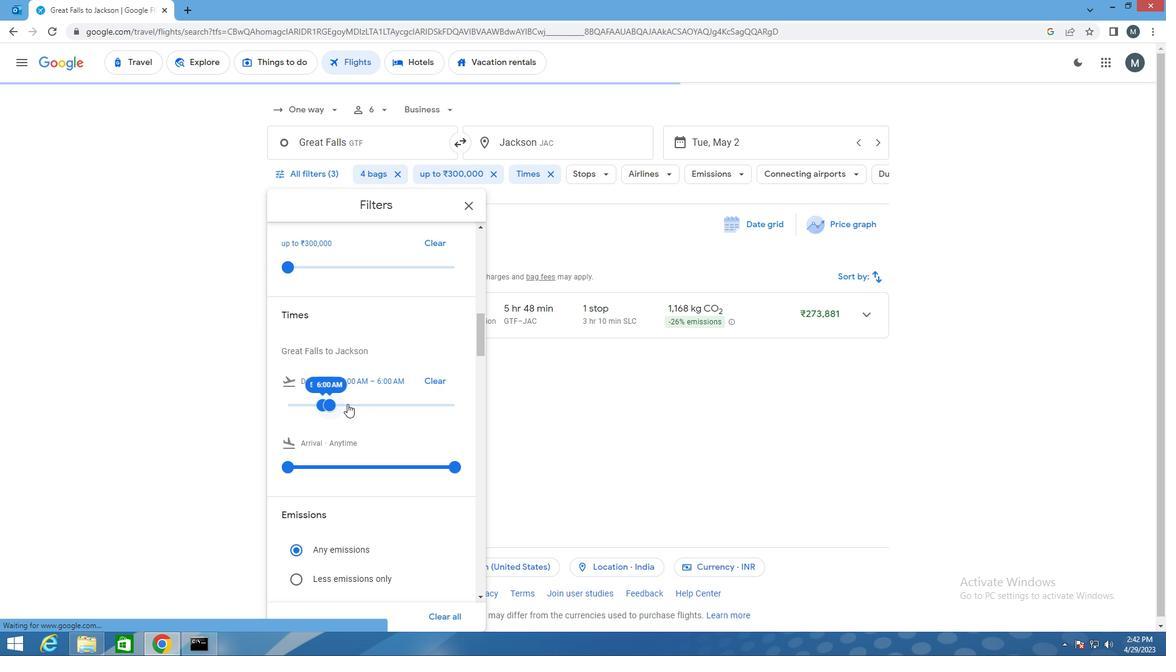 
Action: Mouse moved to (475, 210)
Screenshot: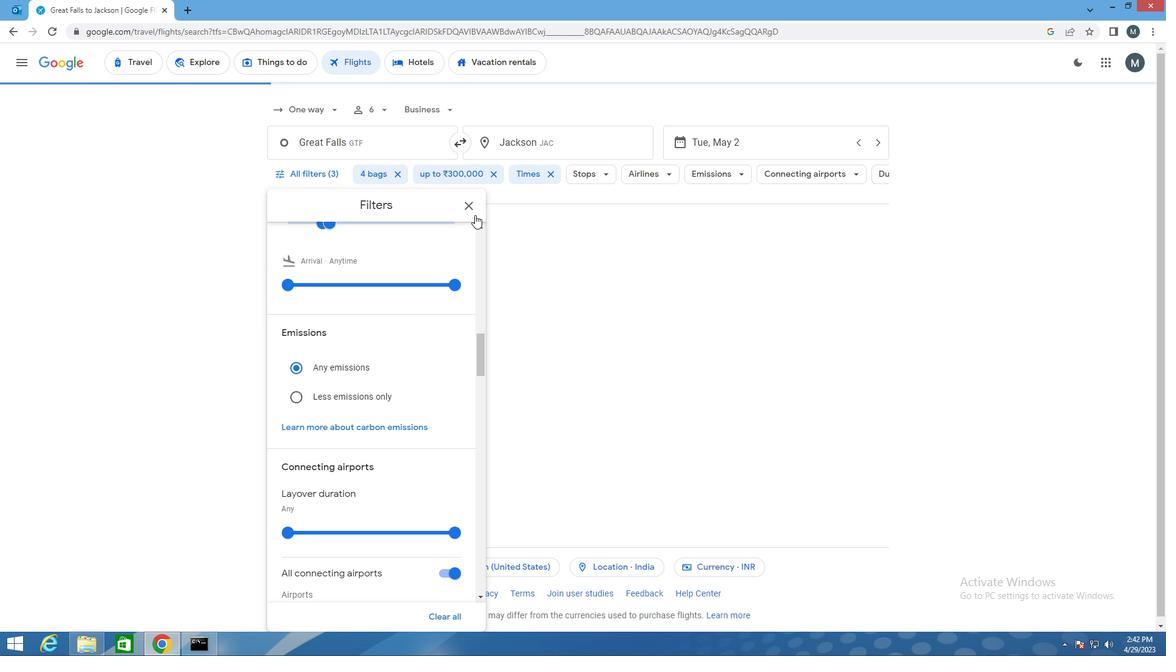 
Action: Mouse pressed left at (475, 210)
Screenshot: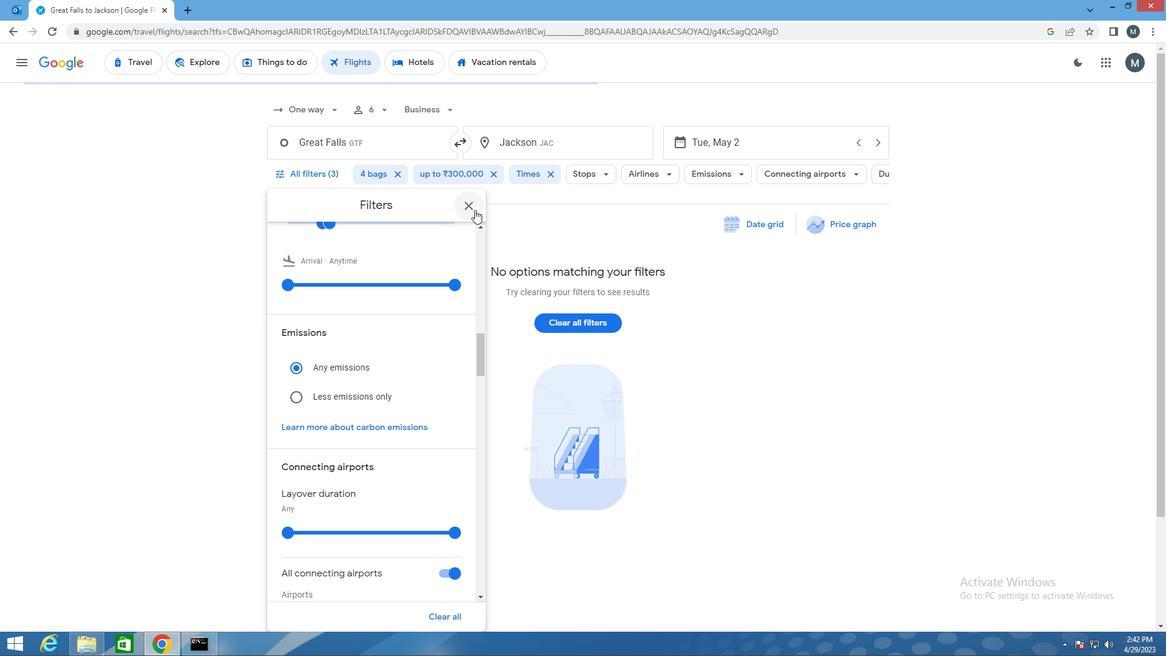 
